 Task: Create a scrum project AgileHorizon. Add to scrum project AgileHorizon a team member softage.4@softage.net and assign as Project Lead. Add to scrum project AgileHorizon a team member softage.1@softage.net
Action: Mouse moved to (225, 65)
Screenshot: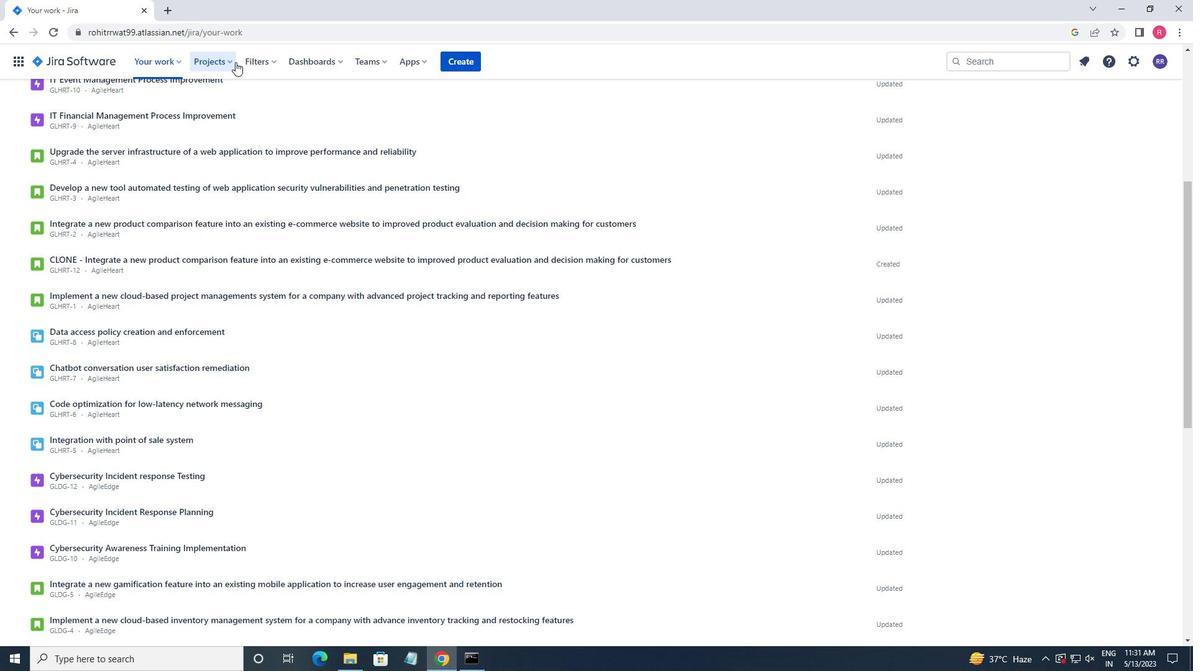
Action: Mouse pressed left at (225, 65)
Screenshot: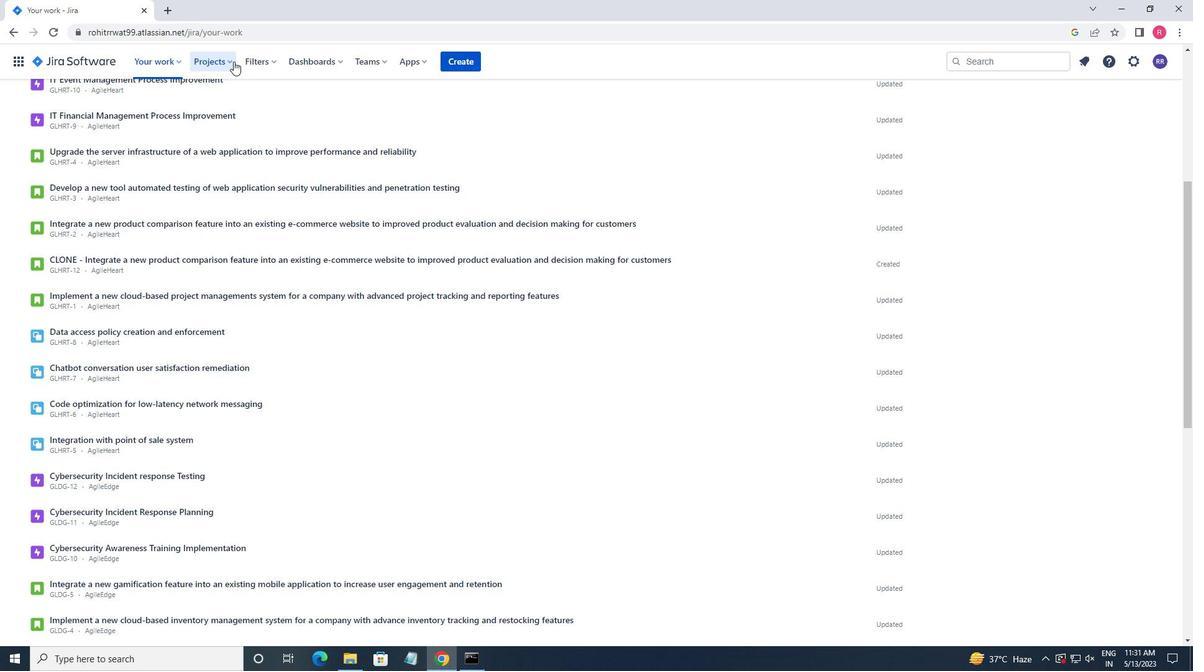 
Action: Mouse moved to (246, 308)
Screenshot: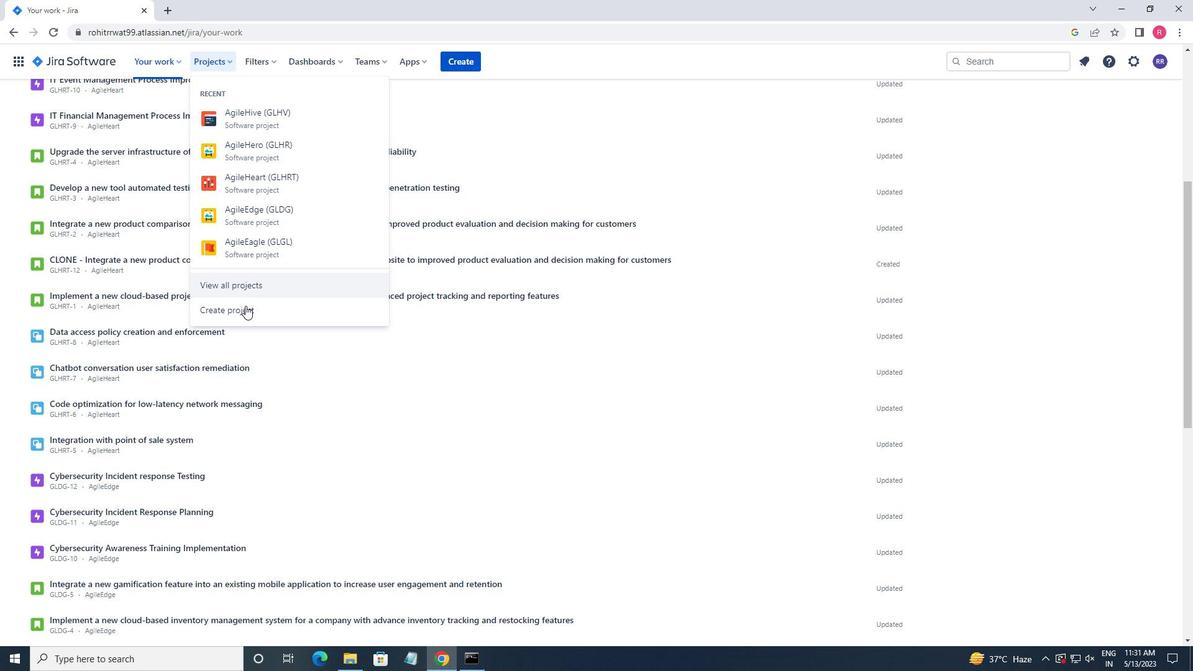 
Action: Mouse pressed left at (246, 308)
Screenshot: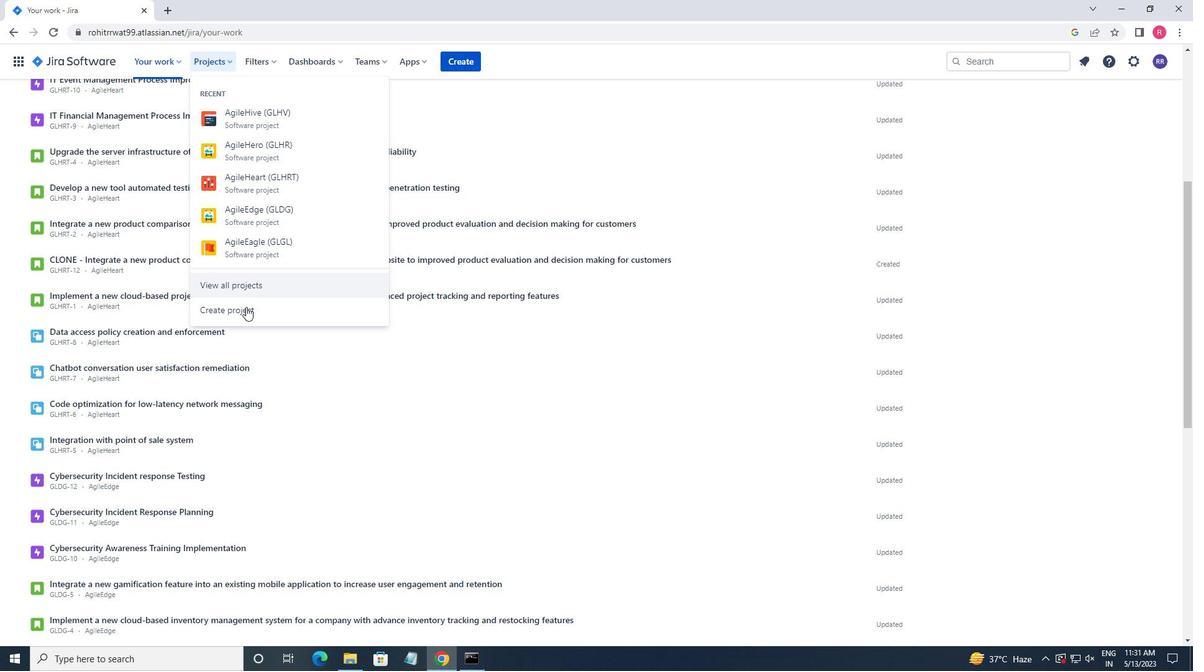 
Action: Mouse moved to (518, 300)
Screenshot: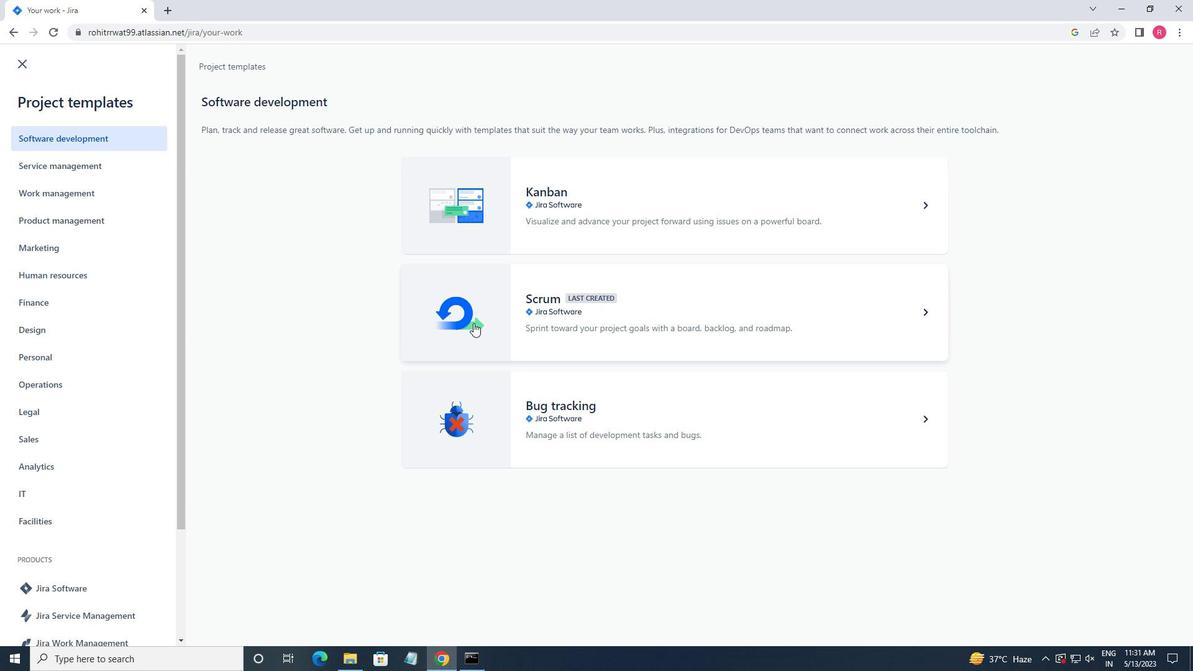 
Action: Mouse pressed left at (518, 300)
Screenshot: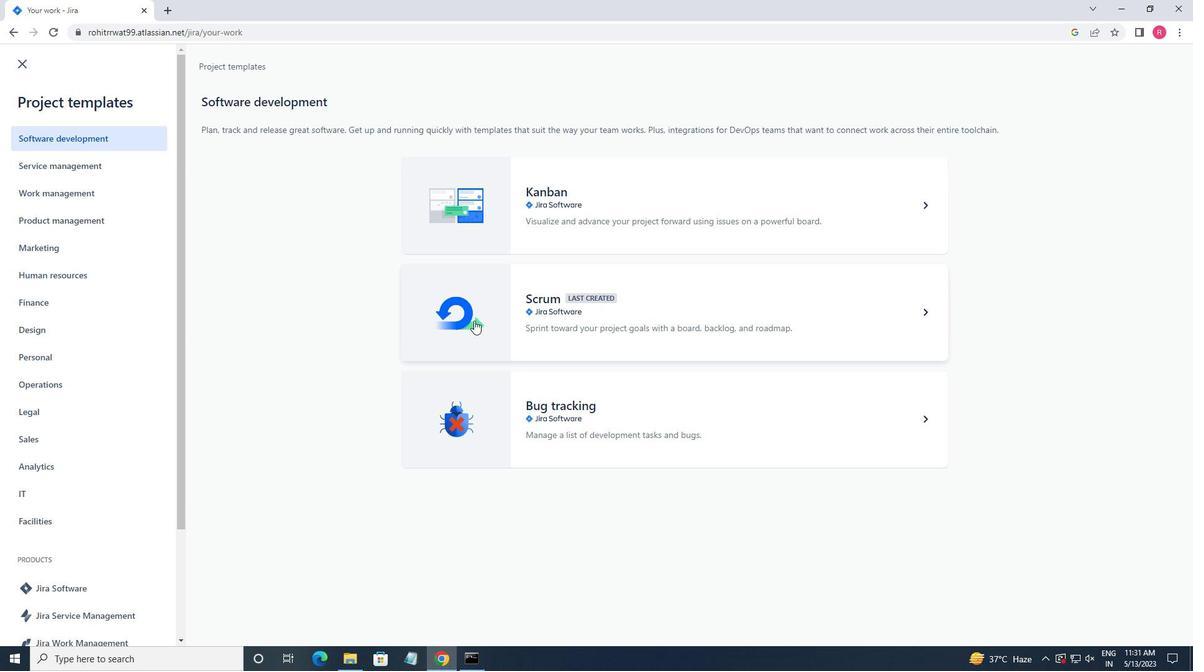 
Action: Mouse moved to (912, 616)
Screenshot: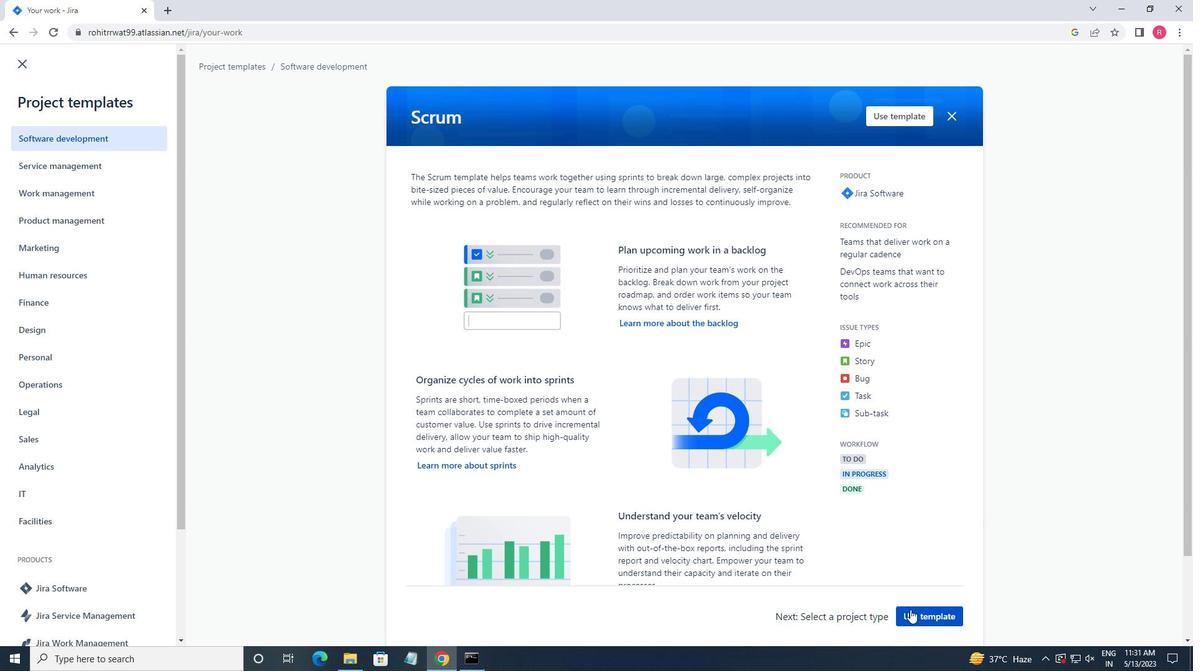 
Action: Mouse pressed left at (912, 616)
Screenshot: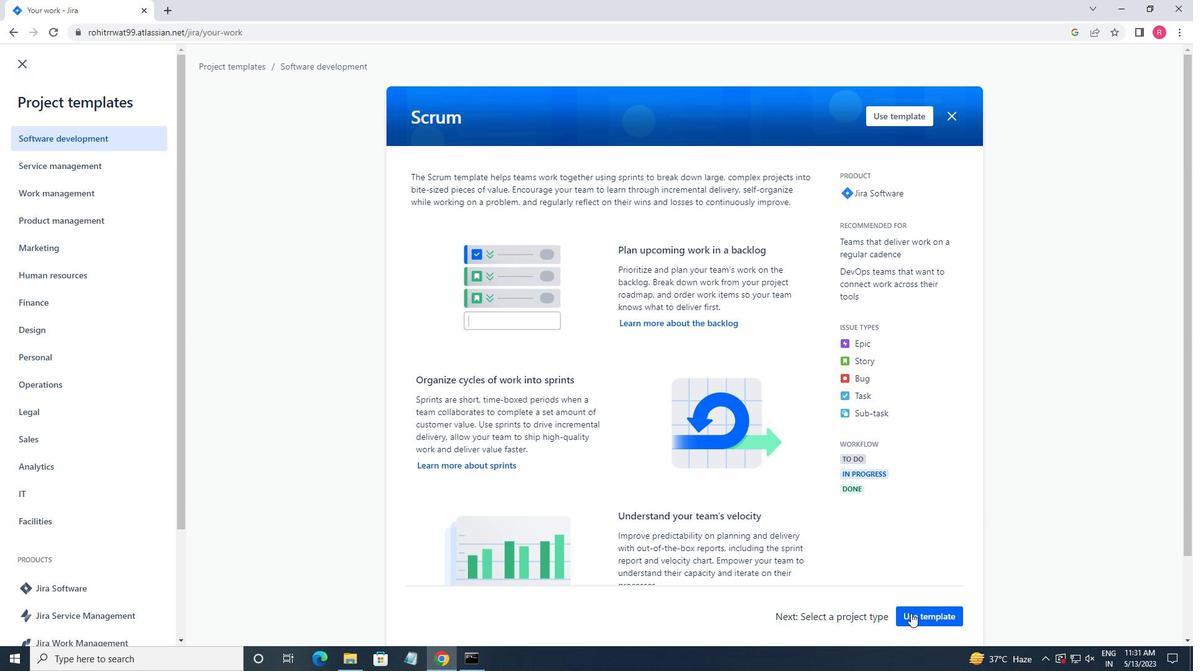 
Action: Mouse moved to (439, 612)
Screenshot: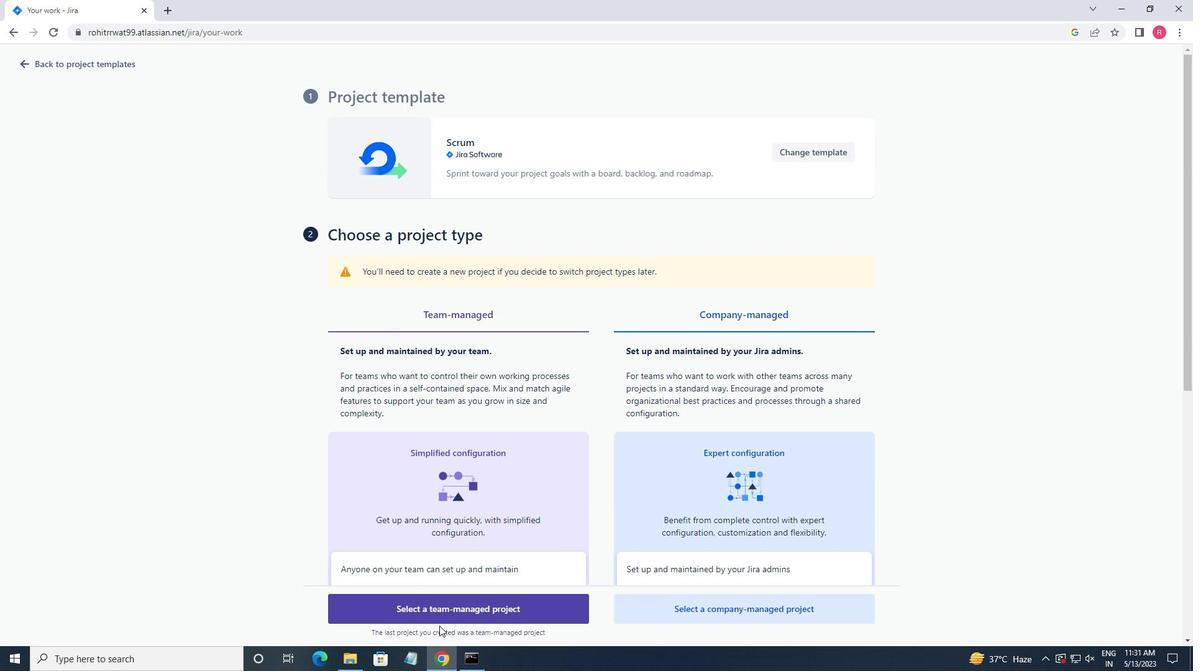 
Action: Mouse pressed left at (439, 612)
Screenshot: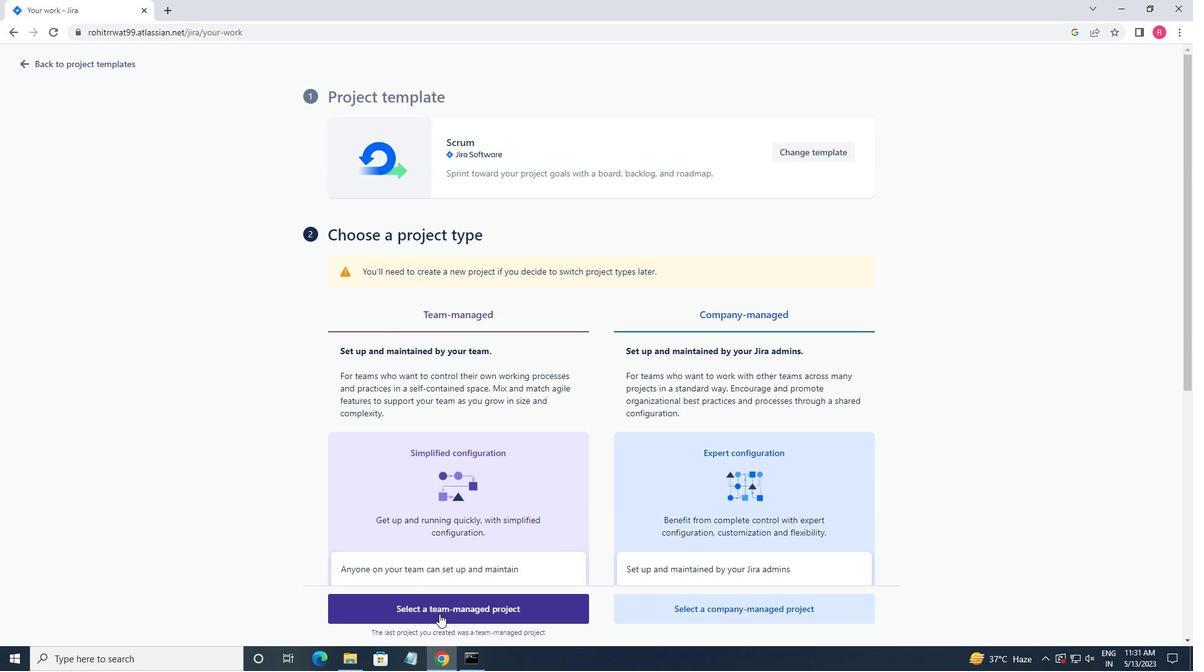 
Action: Mouse moved to (409, 292)
Screenshot: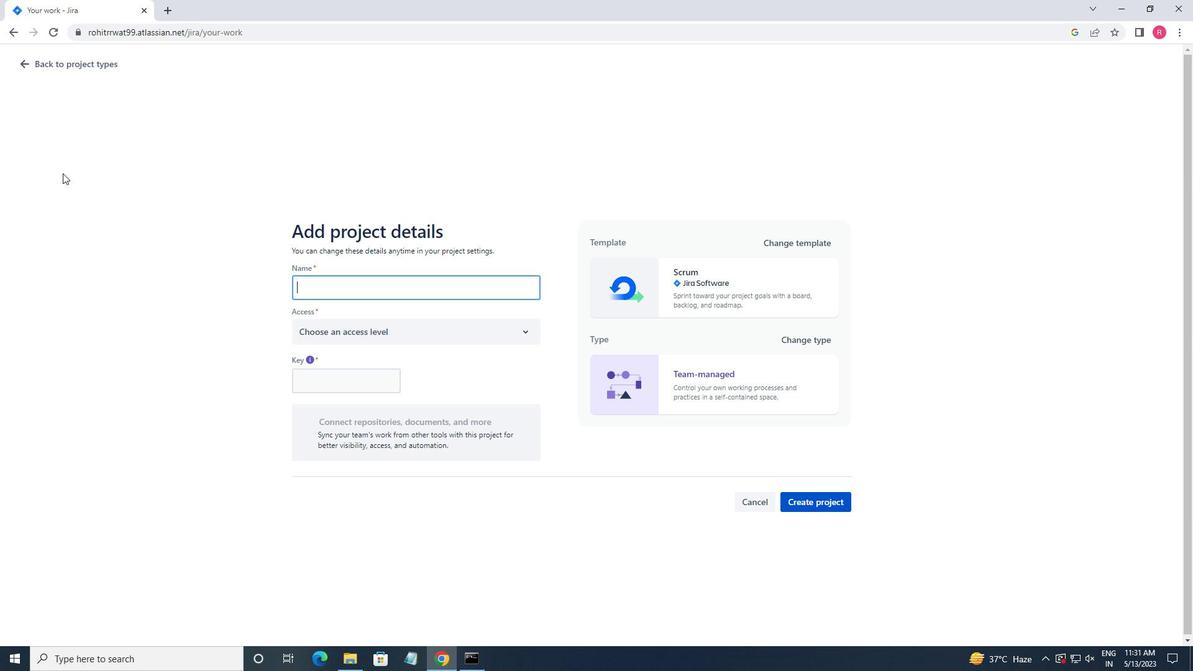 
Action: Key pressed <Key.shift>AGILE<Key.shift_r>HORIZON
Screenshot: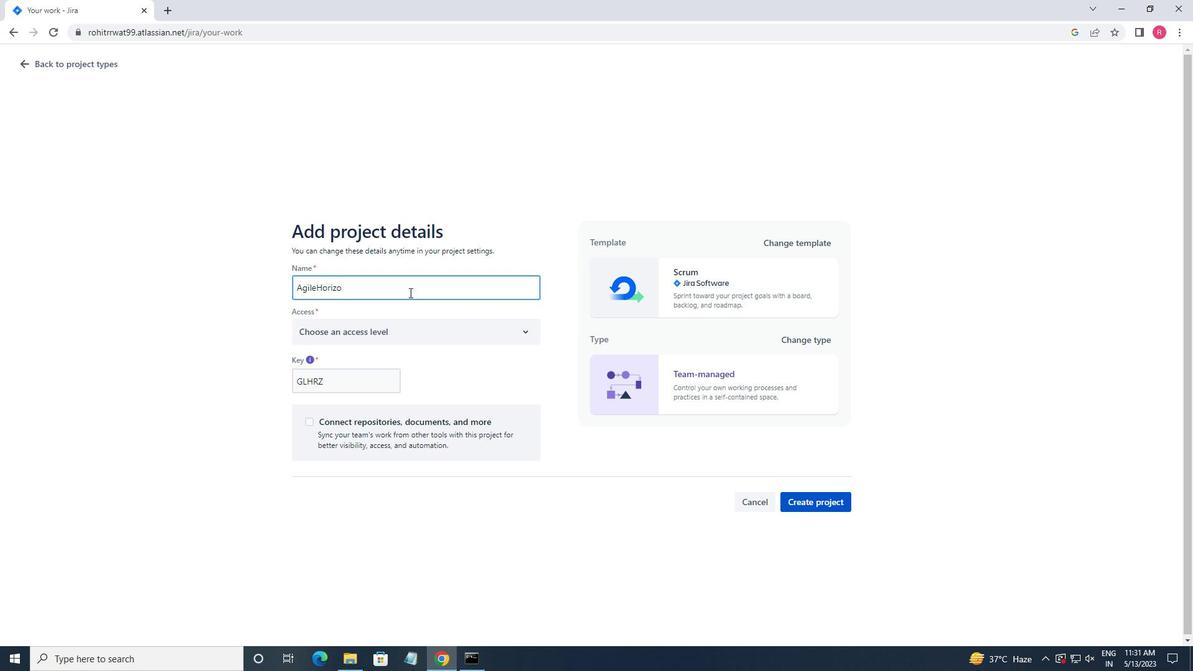 
Action: Mouse moved to (807, 512)
Screenshot: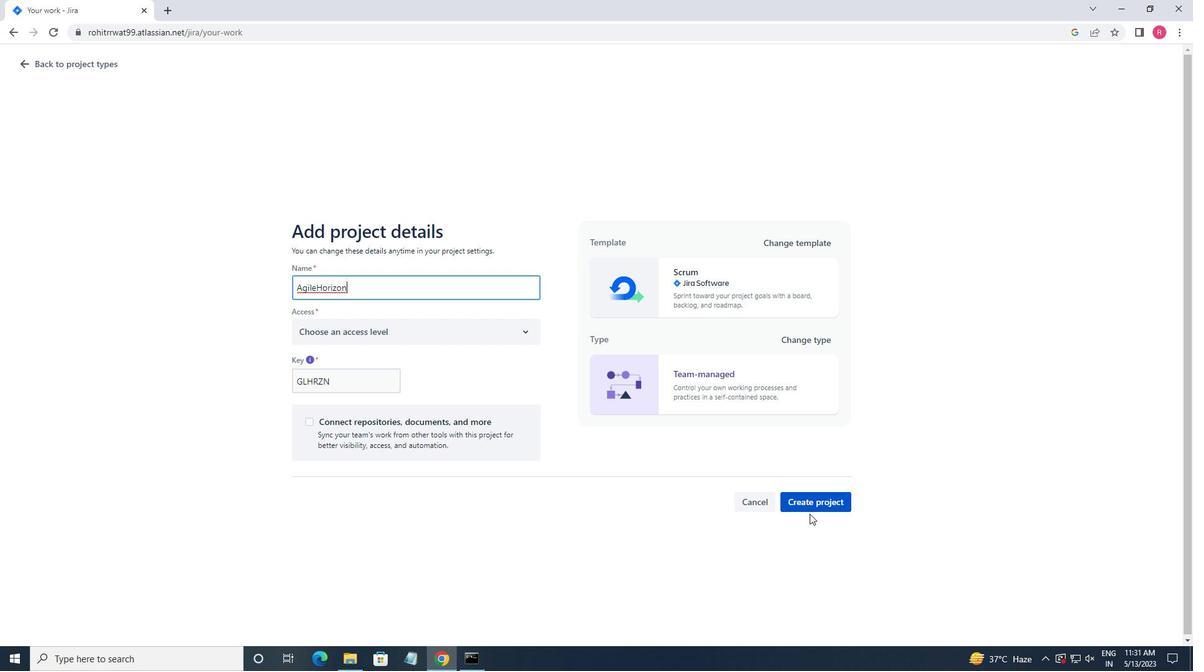 
Action: Mouse pressed left at (807, 512)
Screenshot: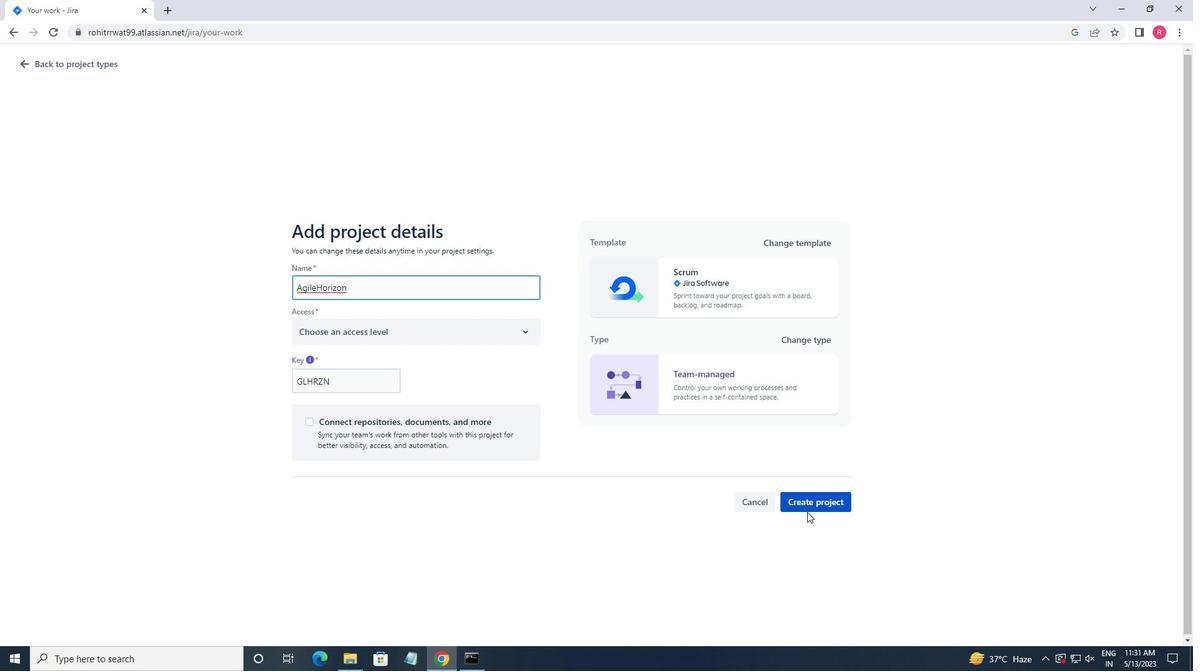 
Action: Mouse moved to (806, 500)
Screenshot: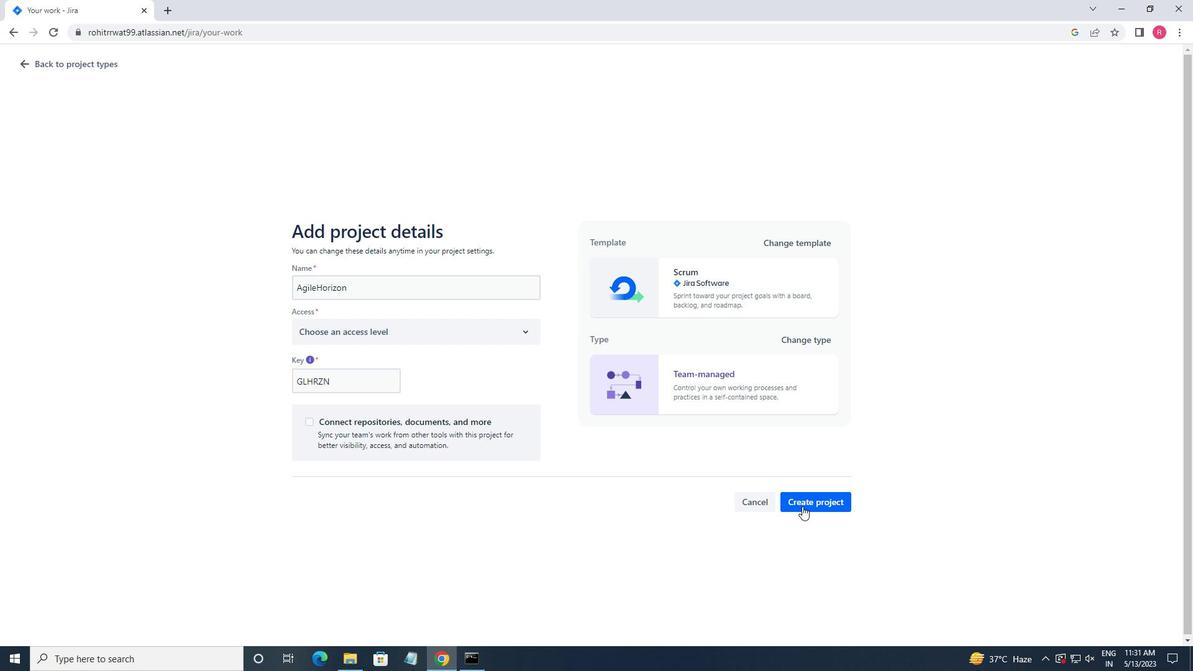 
Action: Mouse pressed left at (806, 500)
Screenshot: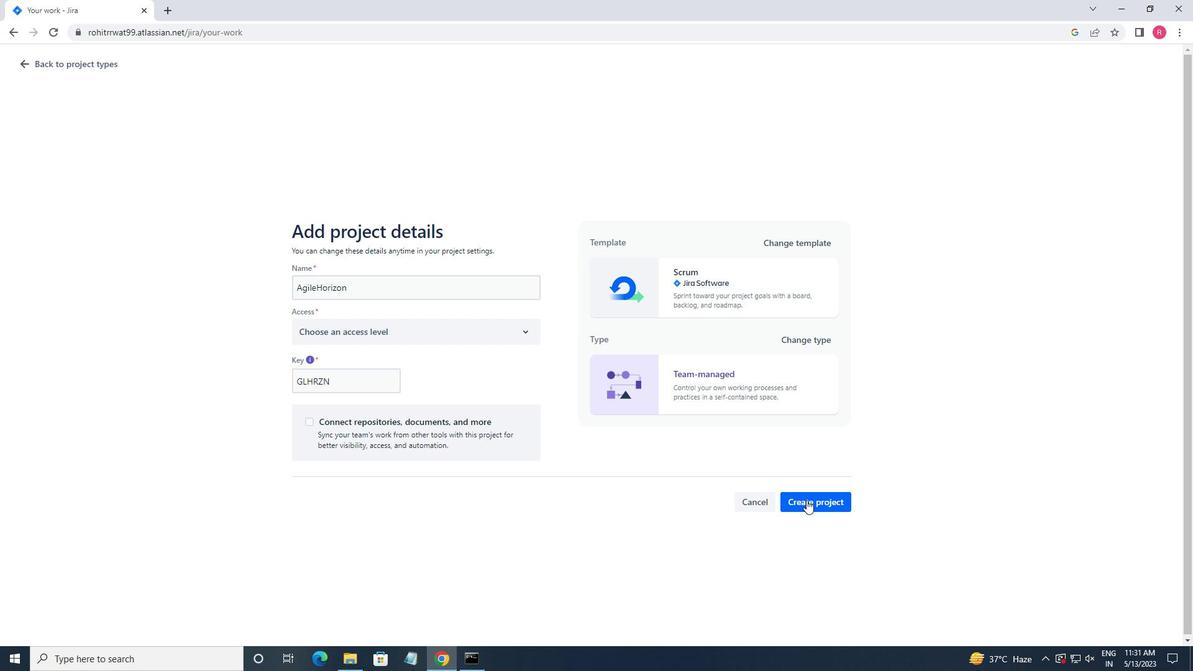 
Action: Mouse moved to (450, 335)
Screenshot: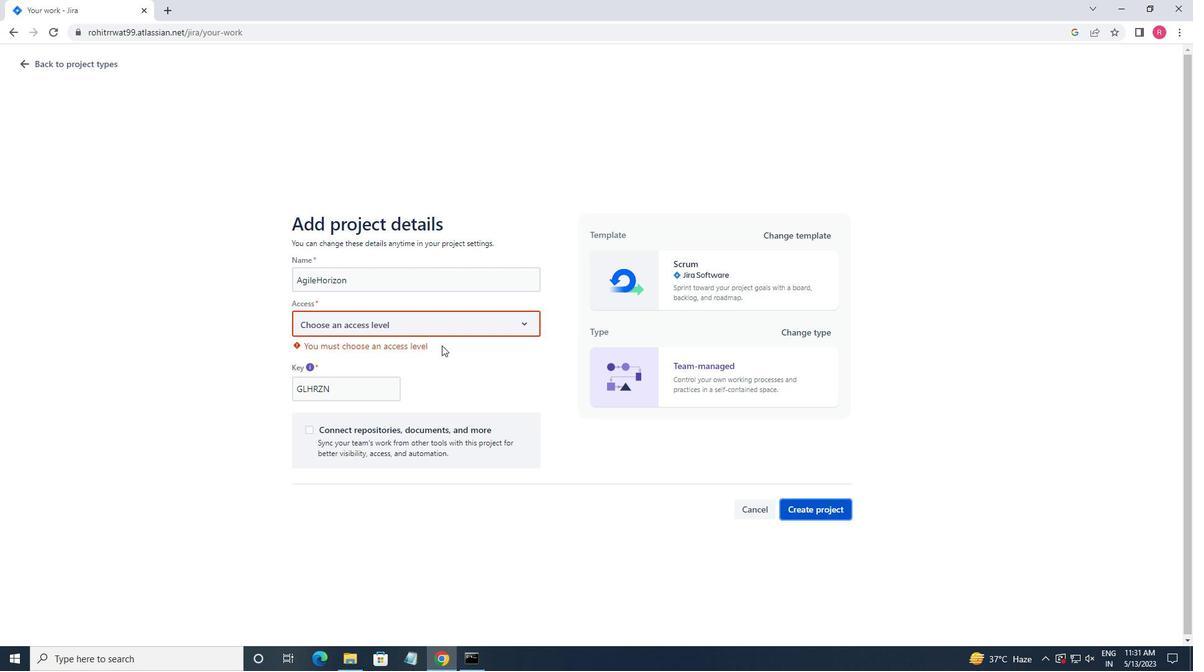 
Action: Mouse pressed left at (450, 335)
Screenshot: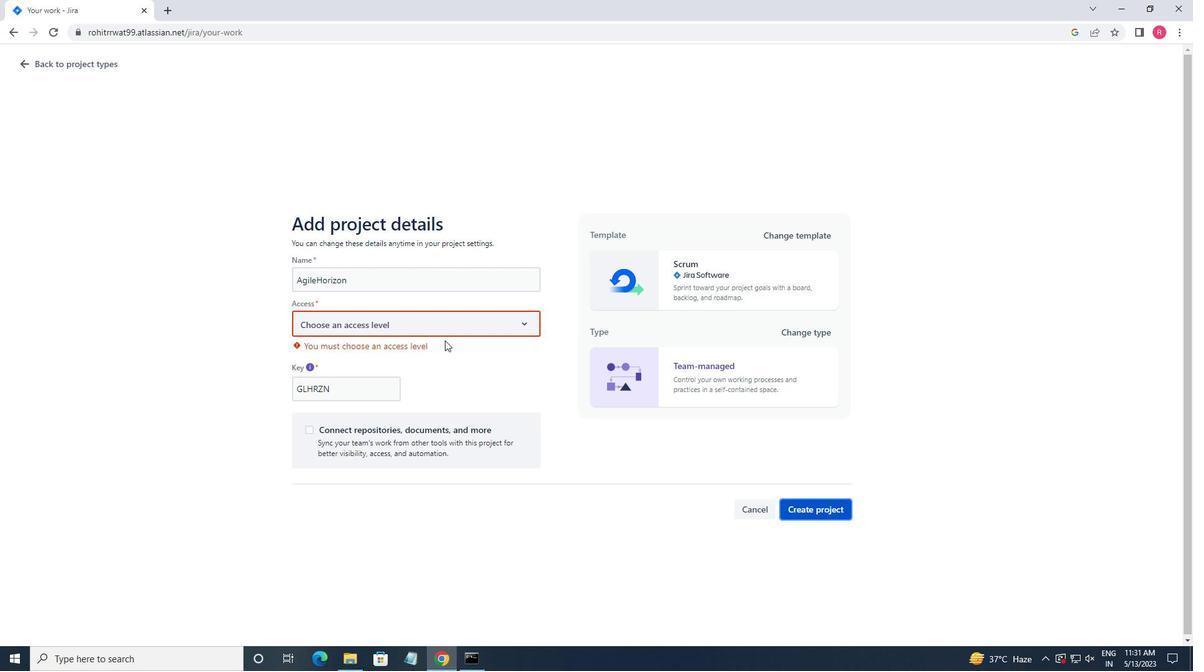 
Action: Mouse moved to (403, 364)
Screenshot: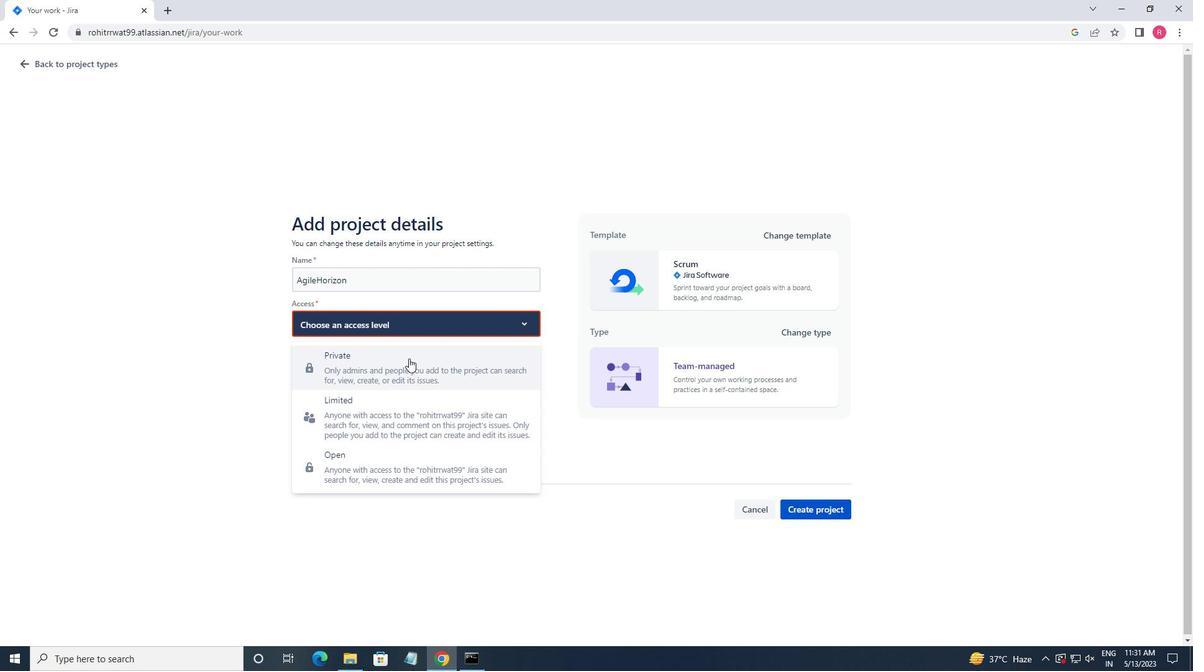 
Action: Mouse pressed left at (403, 364)
Screenshot: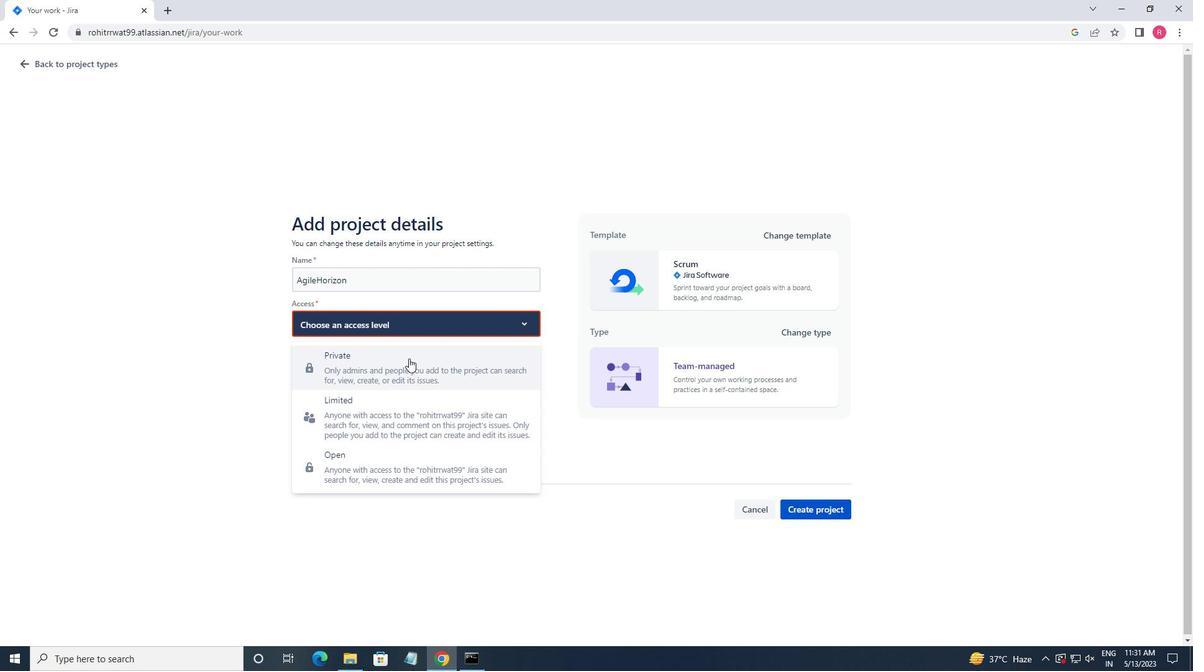 
Action: Mouse moved to (823, 499)
Screenshot: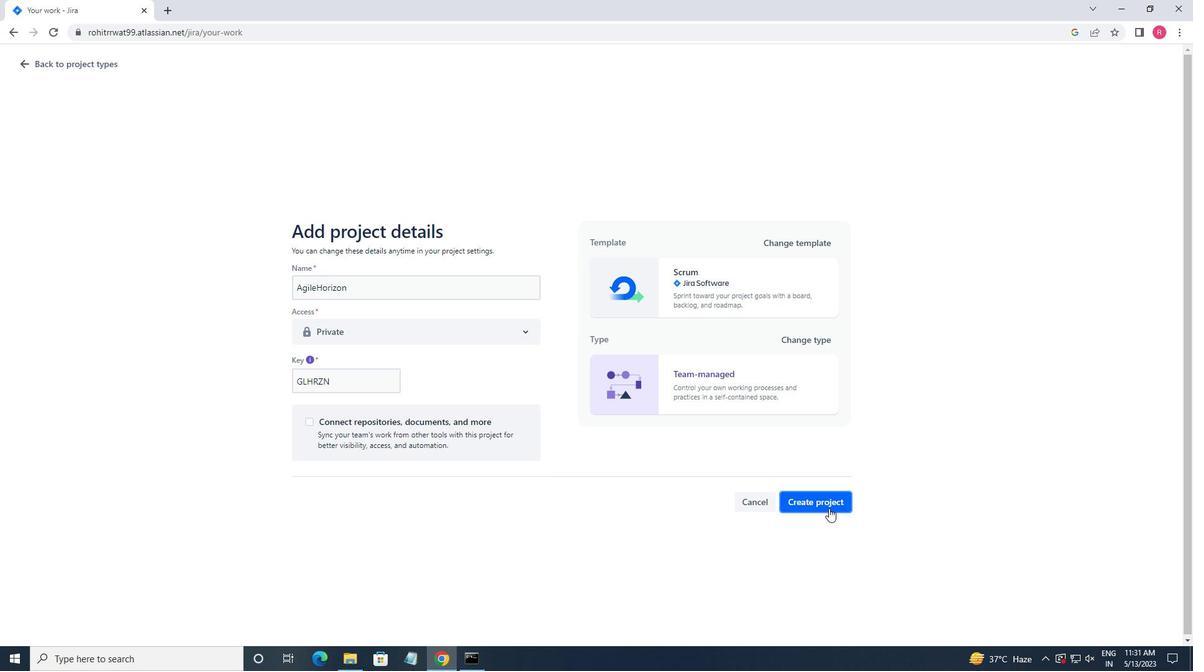 
Action: Mouse pressed left at (823, 499)
Screenshot: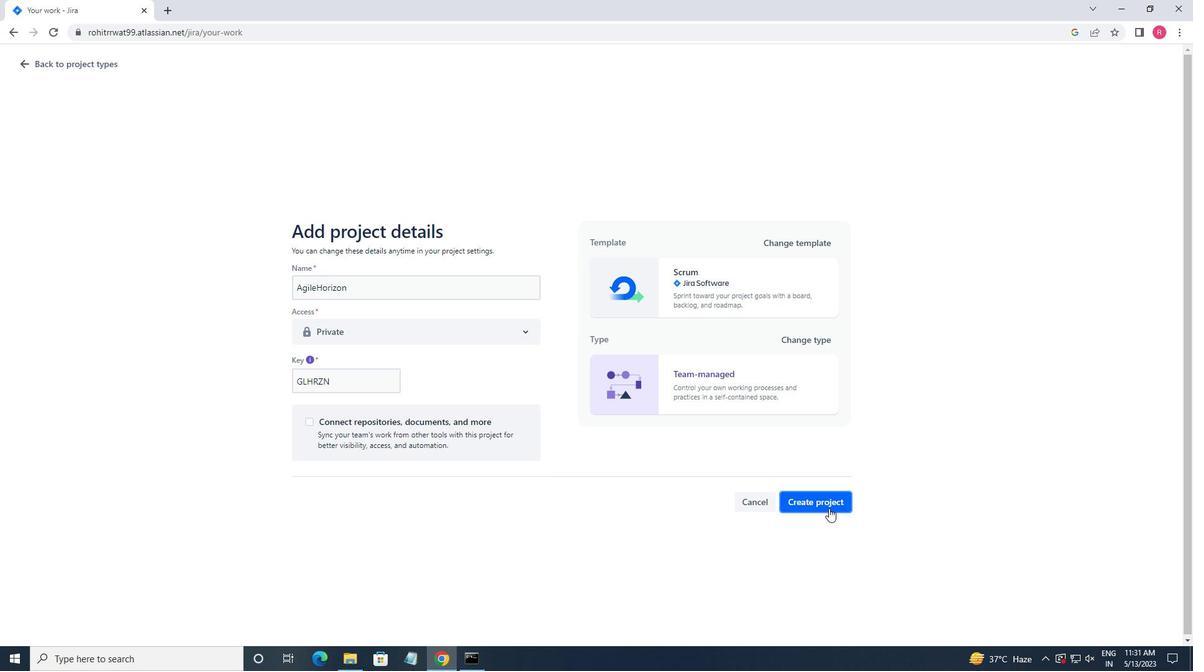 
Action: Mouse moved to (302, 174)
Screenshot: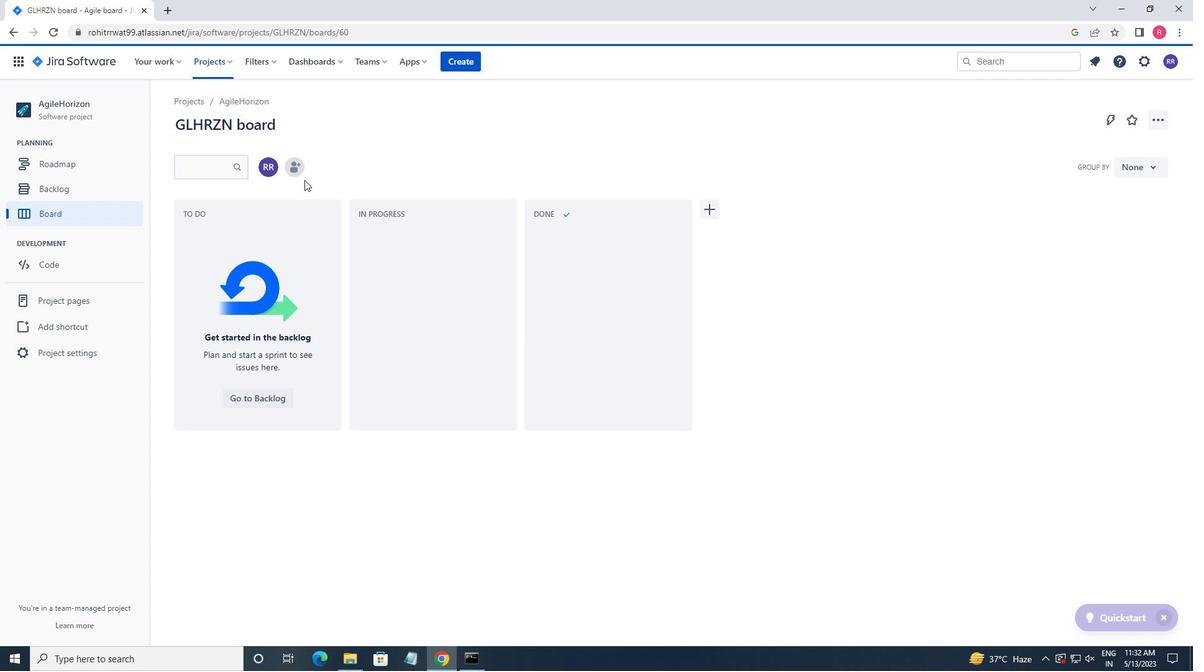 
Action: Mouse pressed left at (302, 174)
Screenshot: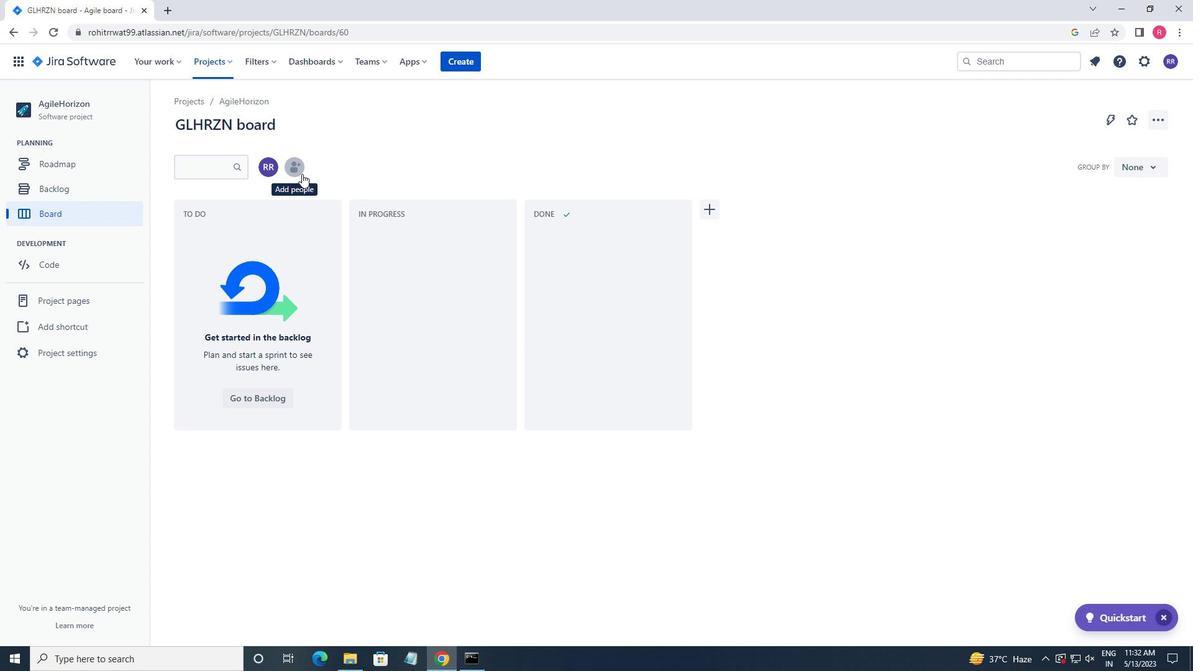 
Action: Key pressed SOG<Key.backspace>FTAGE.4<Key.shift>@SOFTAGE.NET
Screenshot: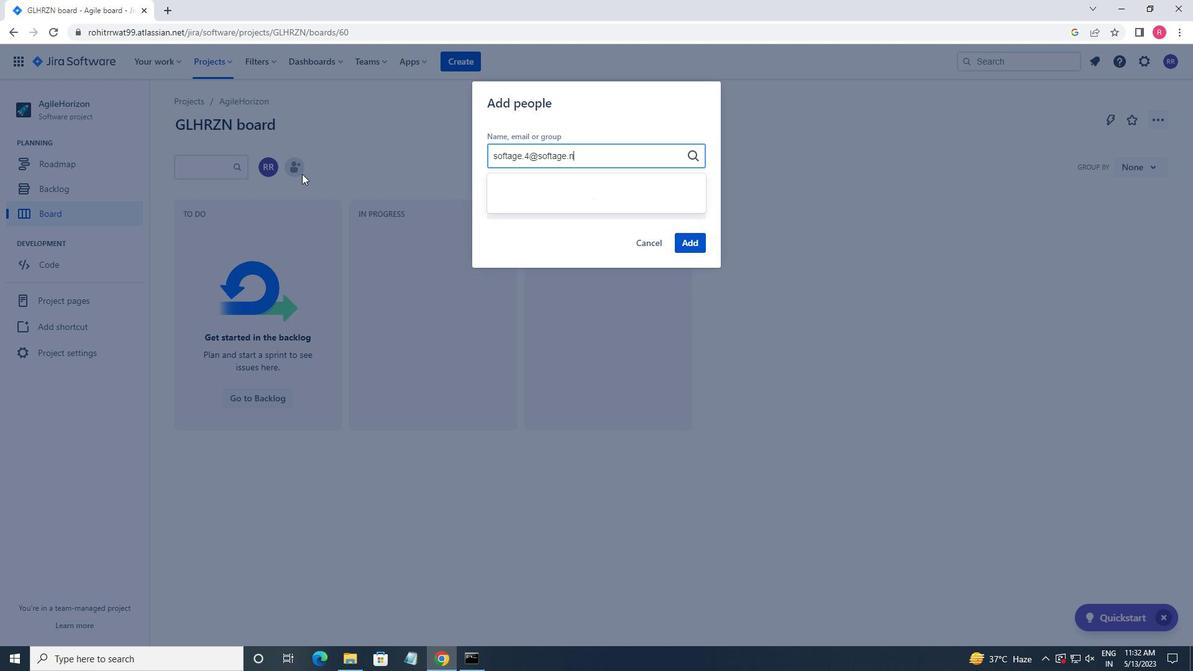 
Action: Mouse moved to (578, 223)
Screenshot: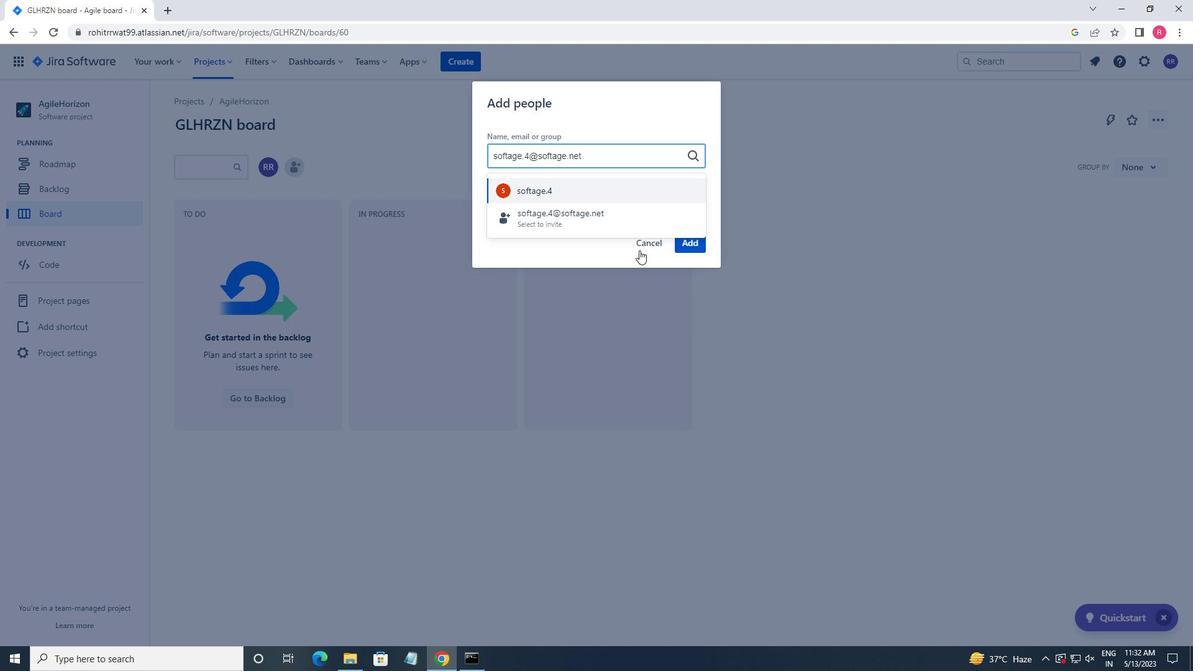 
Action: Mouse pressed left at (578, 223)
Screenshot: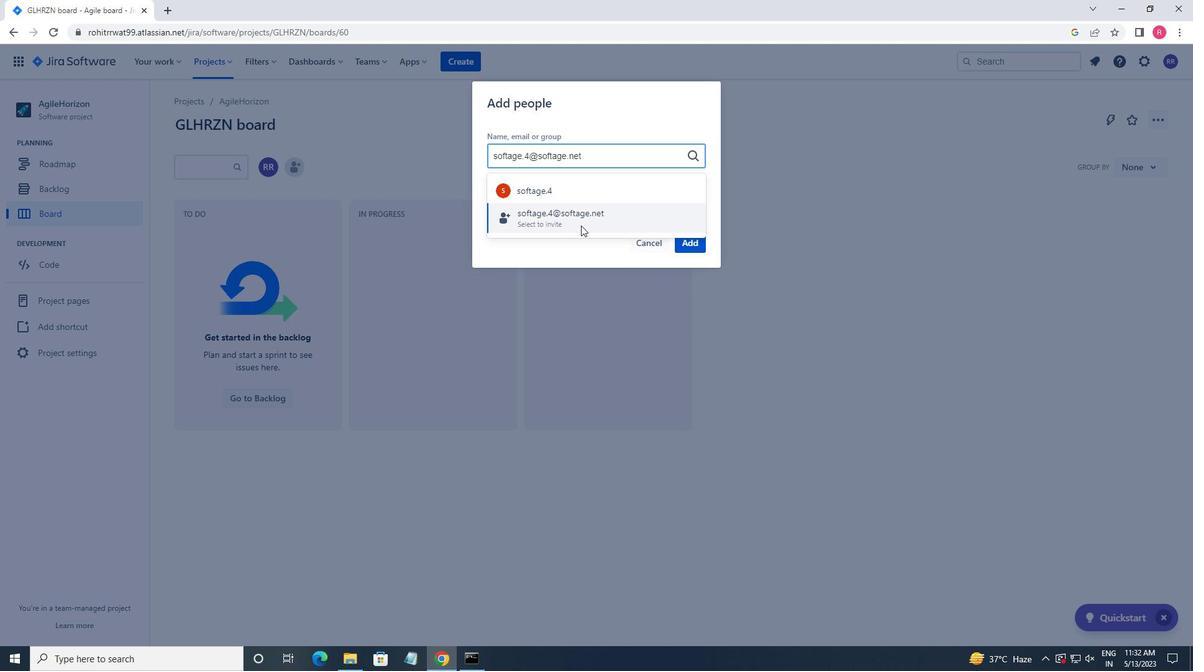 
Action: Mouse moved to (694, 249)
Screenshot: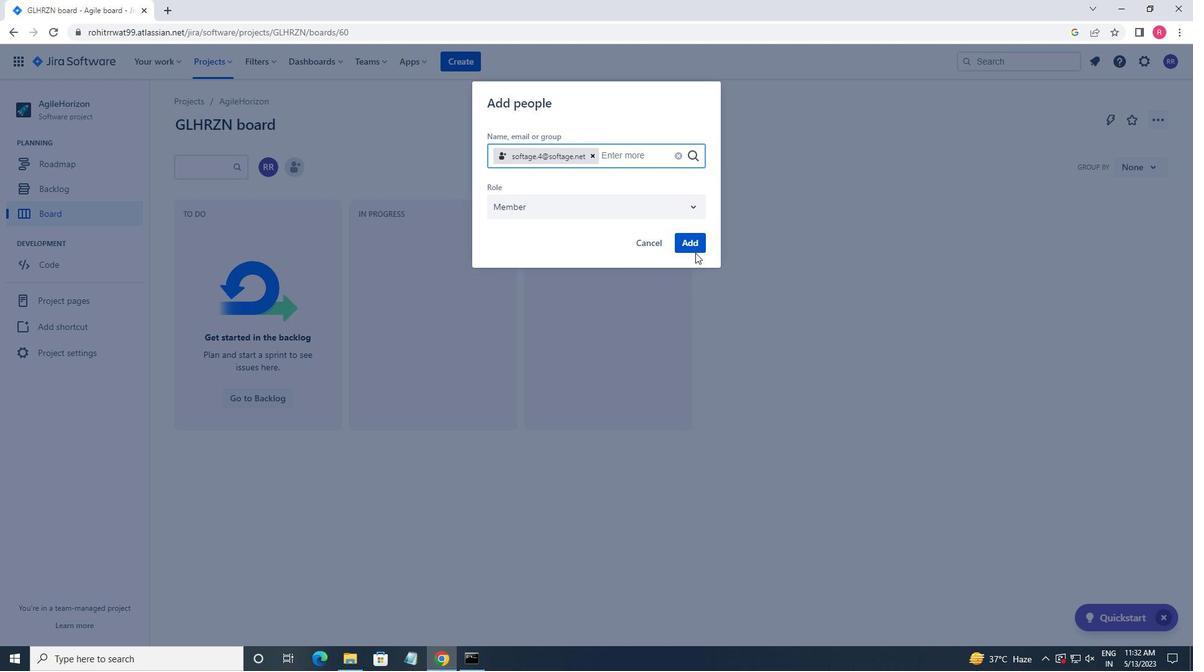 
Action: Mouse pressed left at (694, 249)
Screenshot: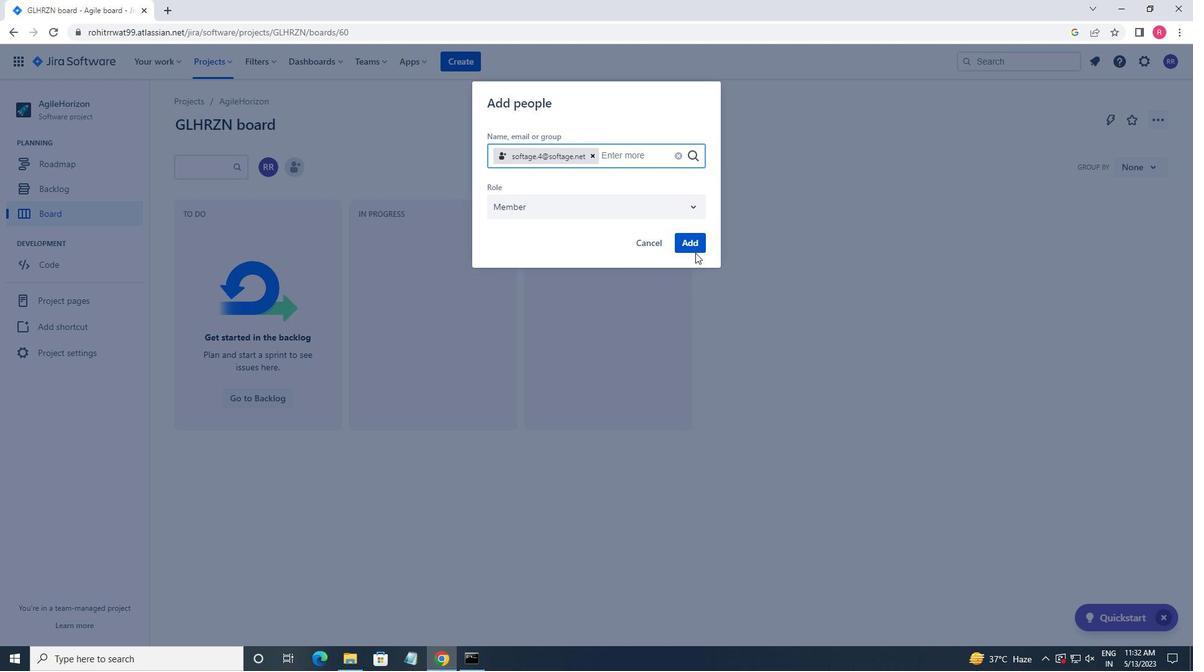
Action: Mouse moved to (65, 359)
Screenshot: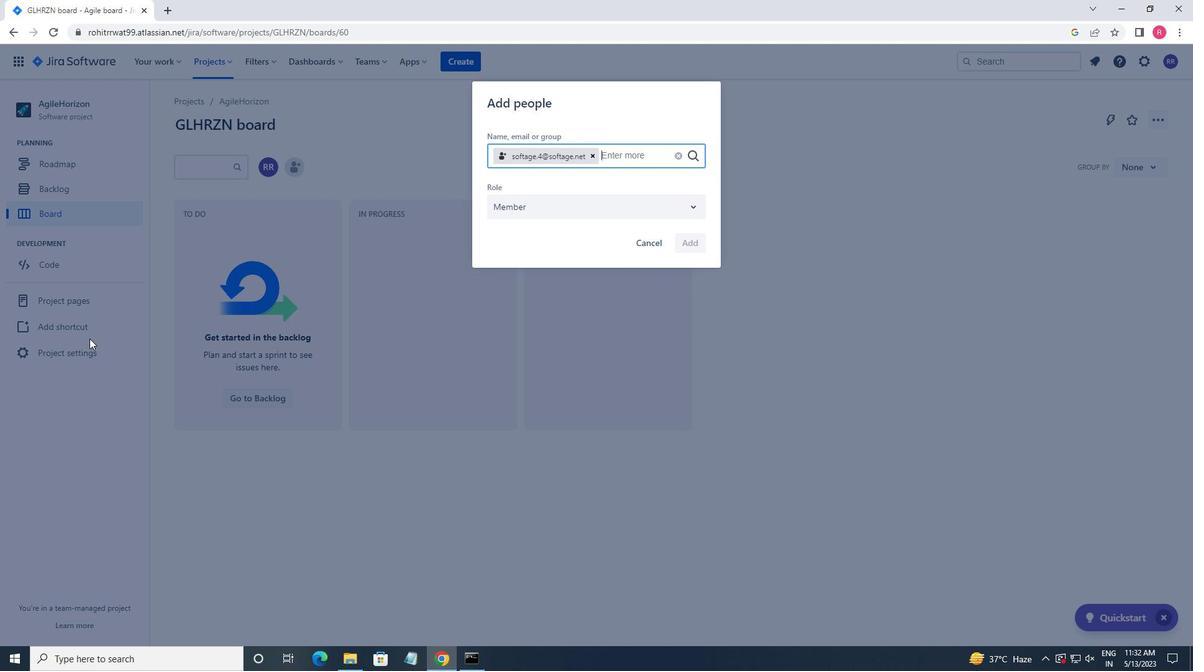 
Action: Mouse pressed left at (65, 359)
Screenshot: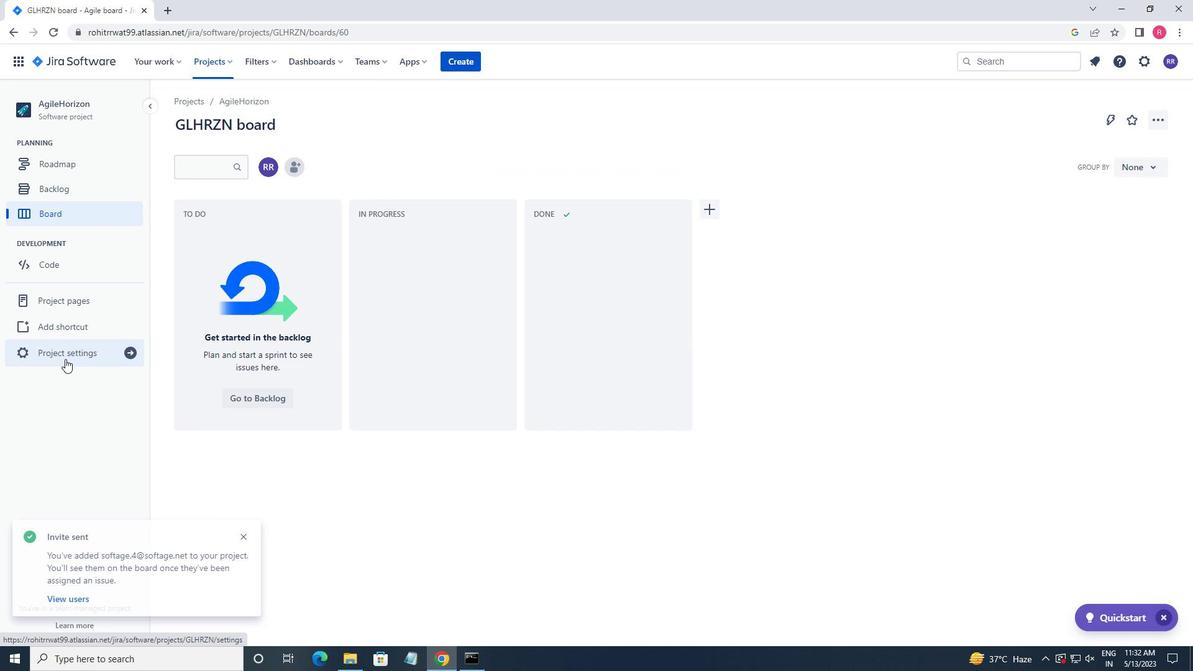 
Action: Mouse moved to (675, 451)
Screenshot: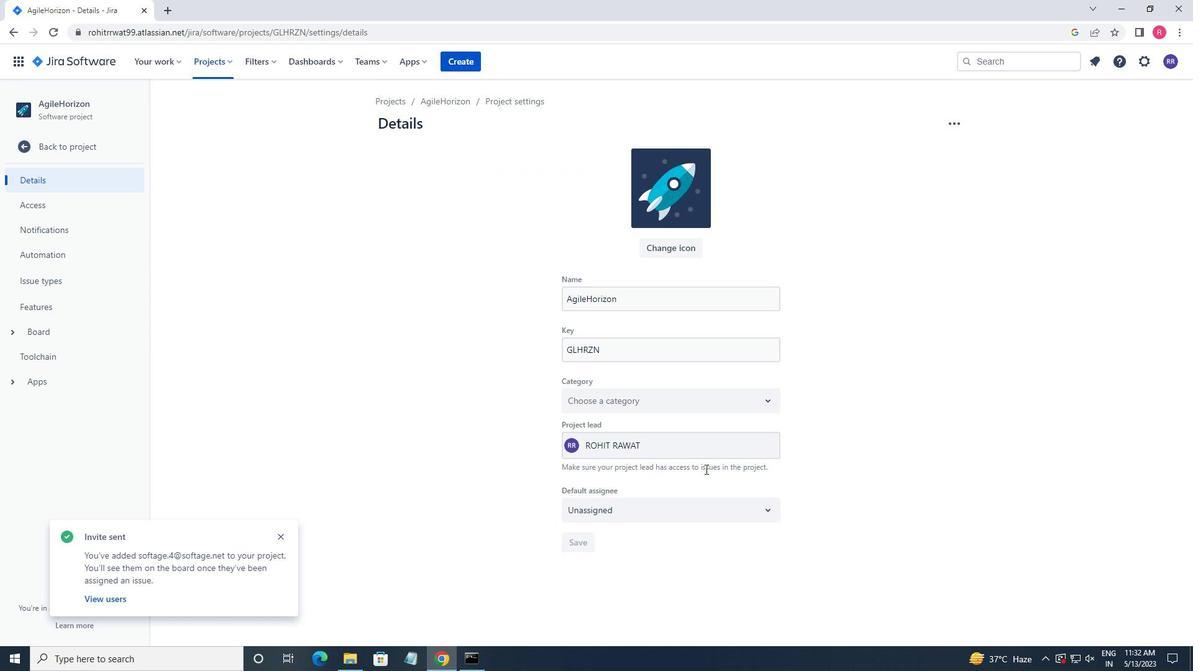 
Action: Mouse pressed left at (675, 451)
Screenshot: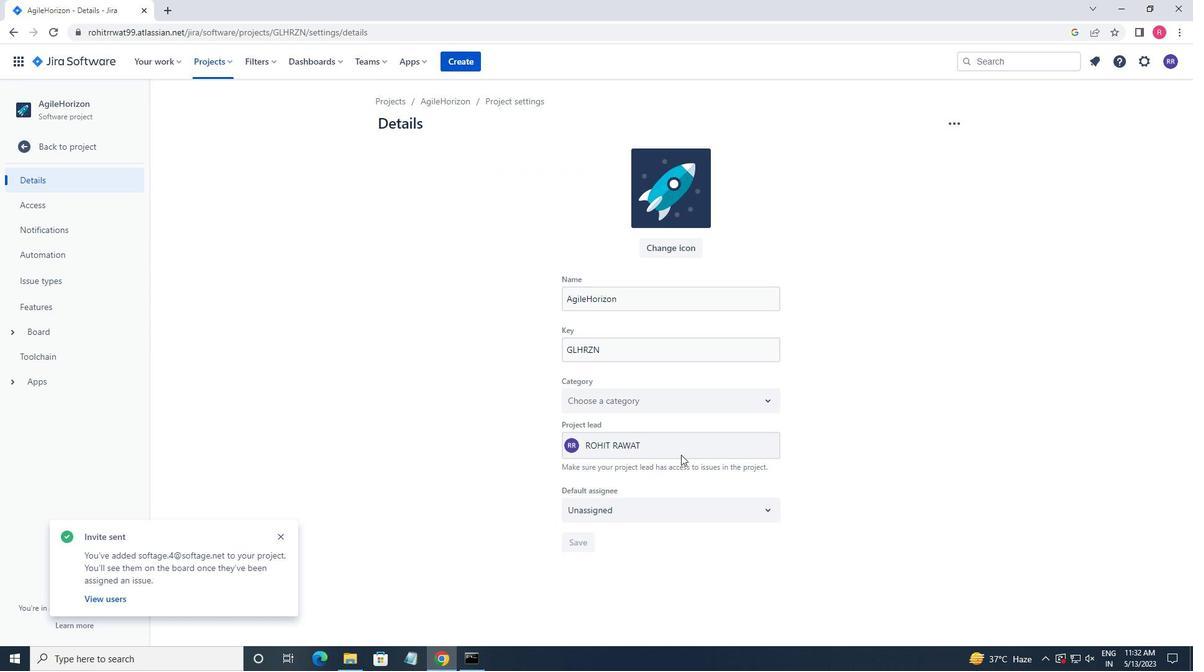 
Action: Key pressed SOFTAGE.4<Key.shift>@SOFTAGE.NET
Screenshot: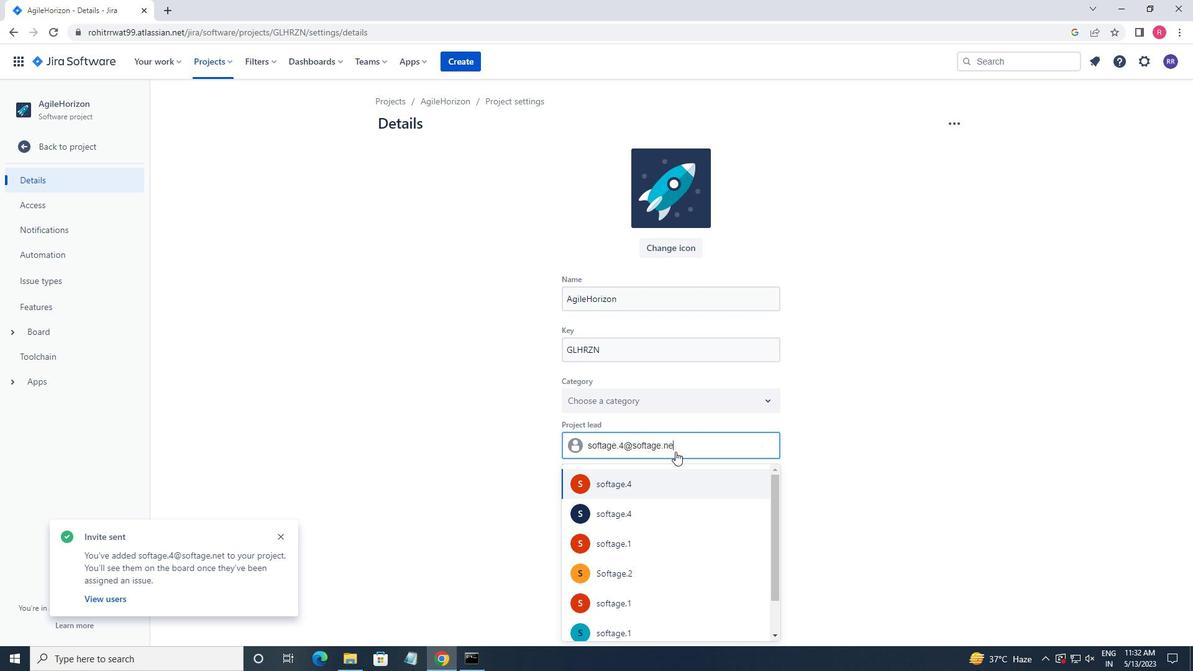 
Action: Mouse moved to (663, 479)
Screenshot: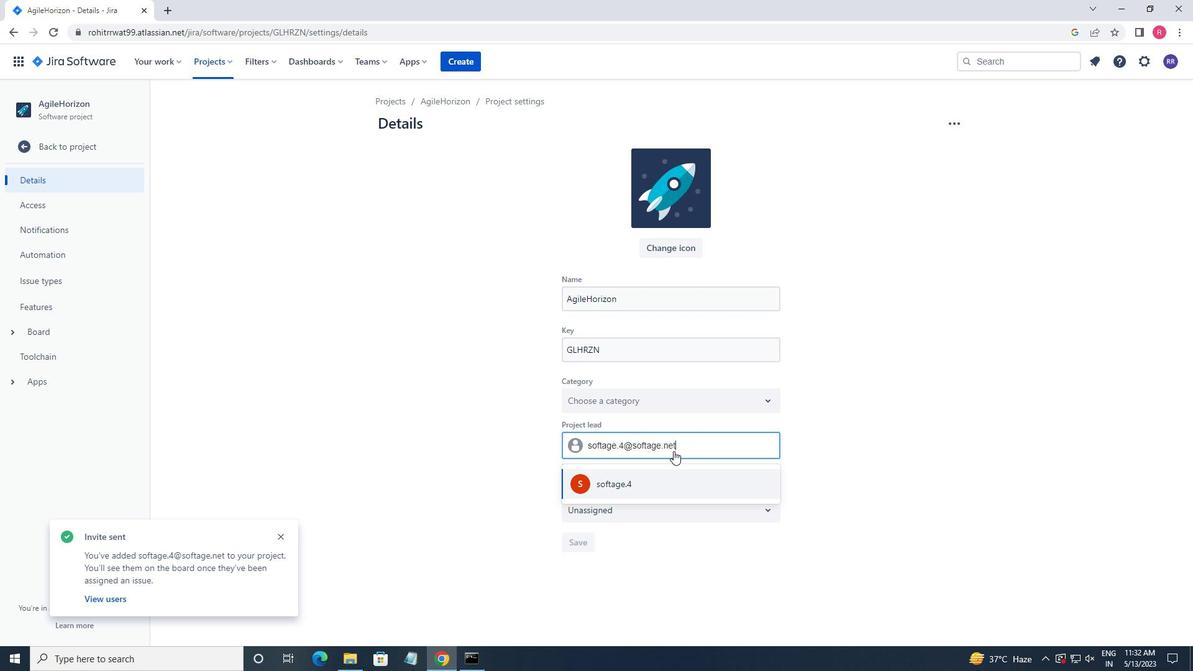 
Action: Mouse pressed left at (663, 479)
Screenshot: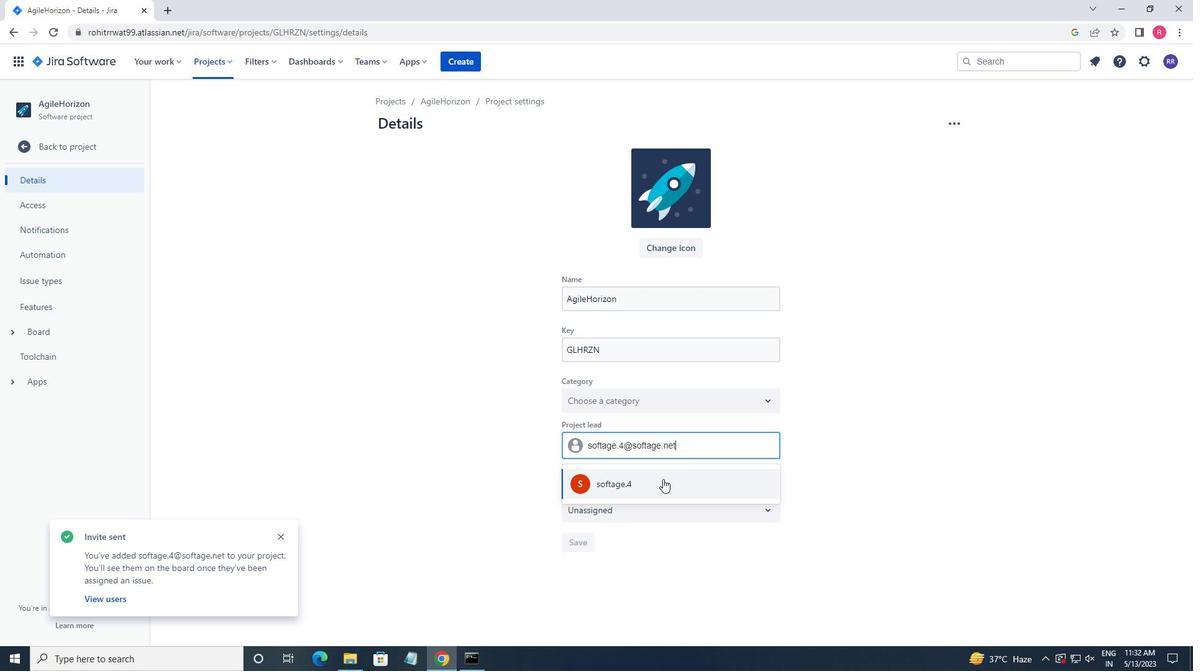 
Action: Mouse moved to (579, 540)
Screenshot: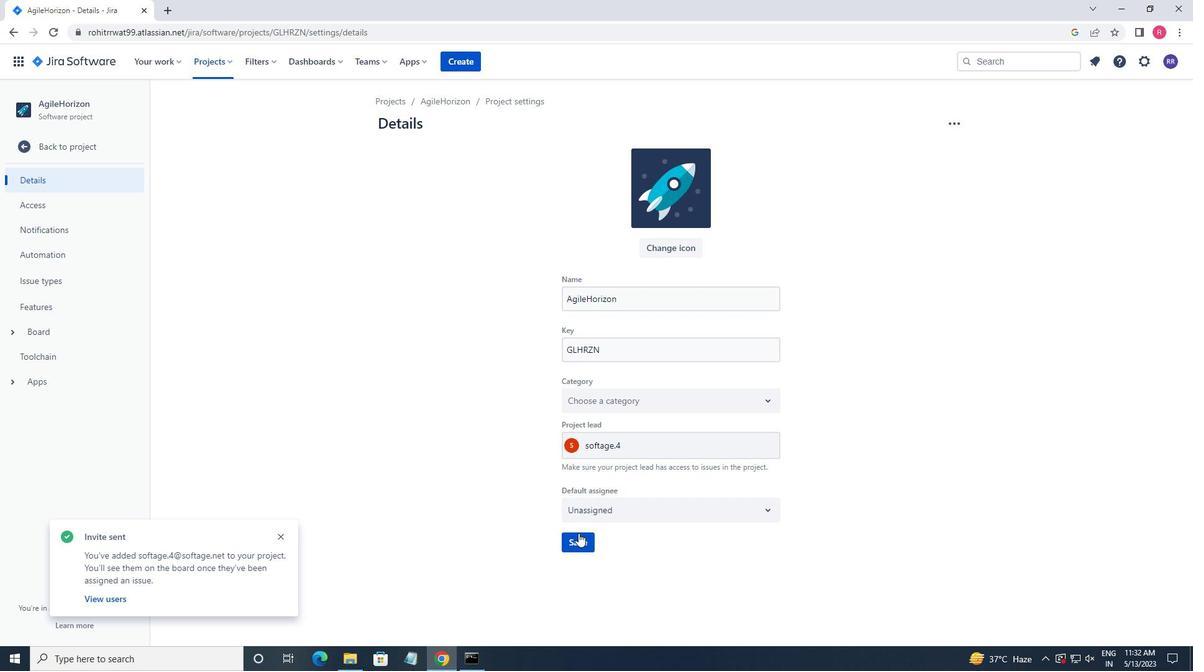 
Action: Mouse pressed left at (579, 540)
Screenshot: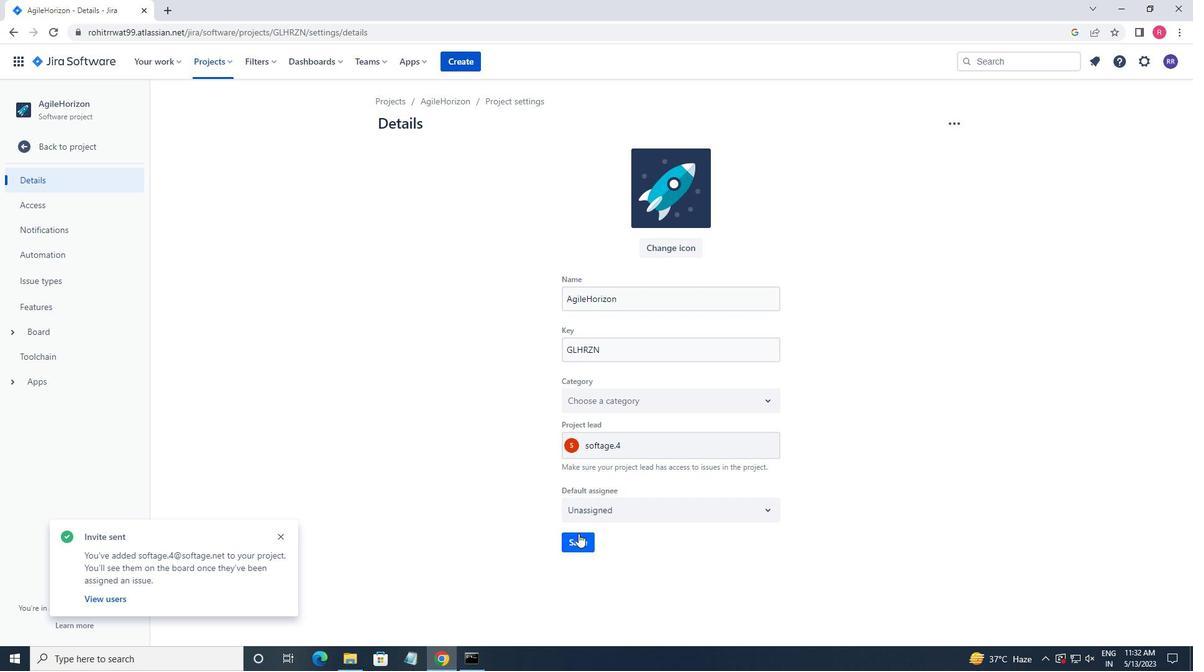 
Action: Mouse moved to (29, 138)
Screenshot: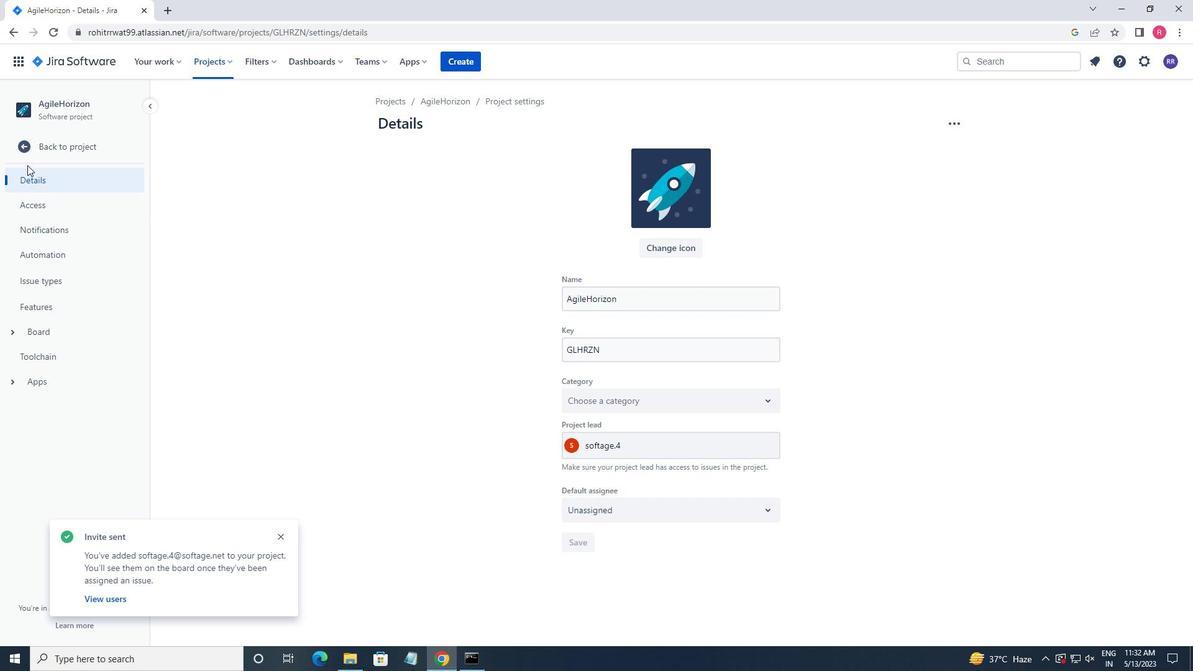 
Action: Mouse pressed left at (29, 138)
Screenshot: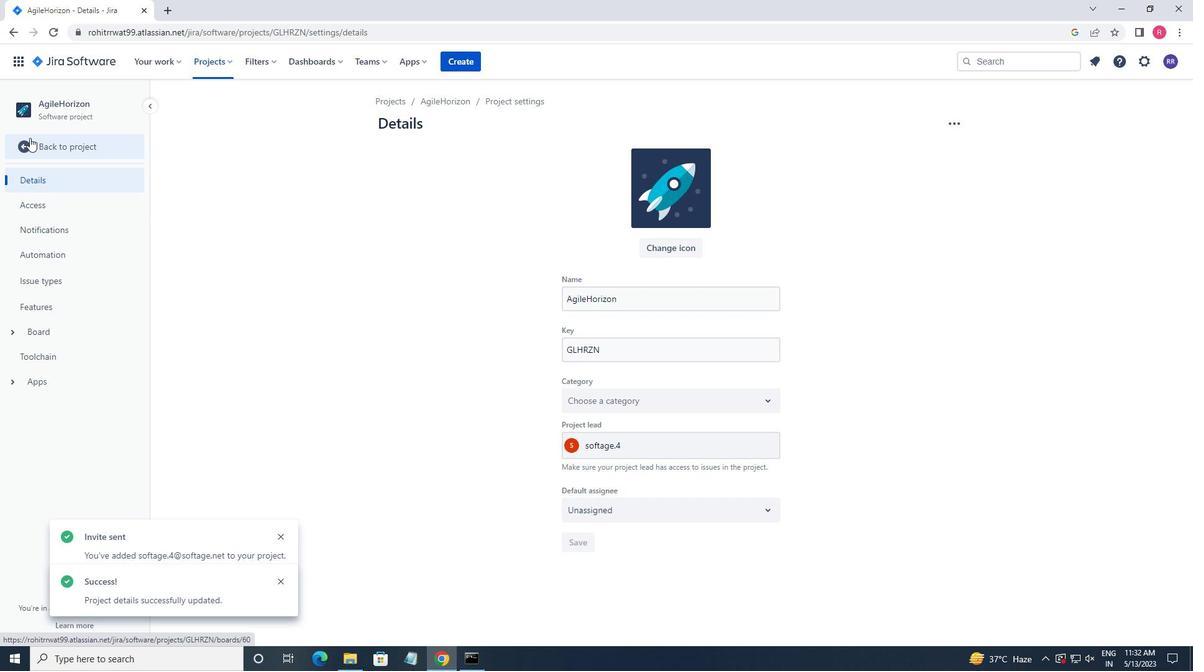 
Action: Mouse moved to (293, 172)
Screenshot: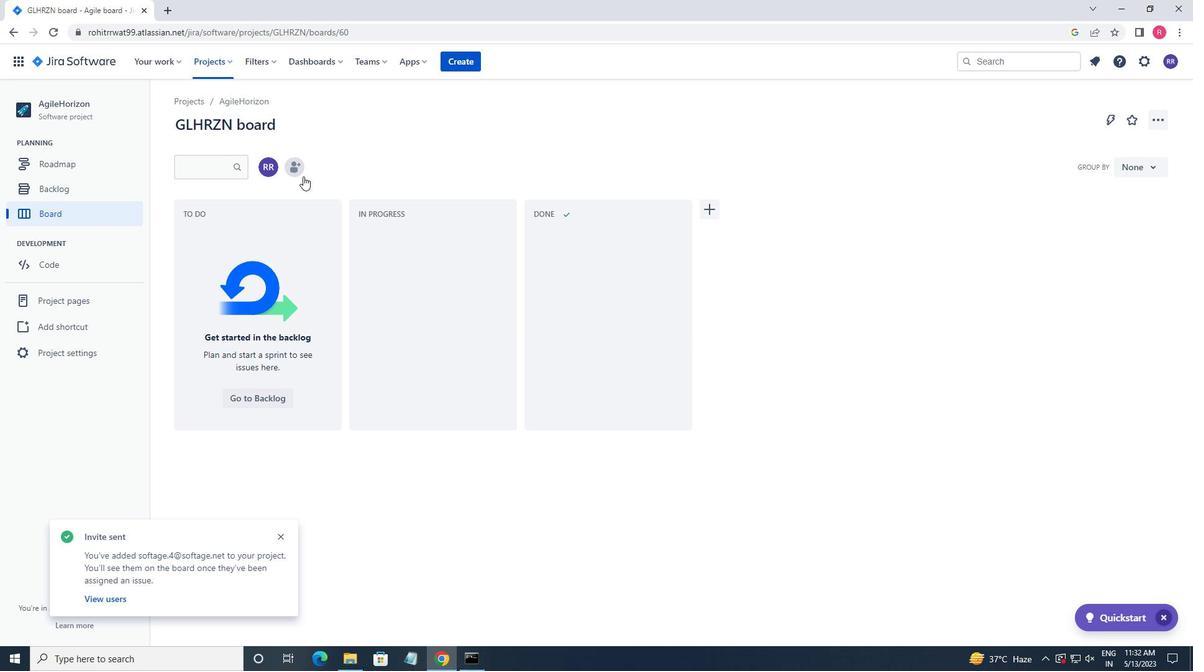 
Action: Mouse pressed left at (293, 172)
Screenshot: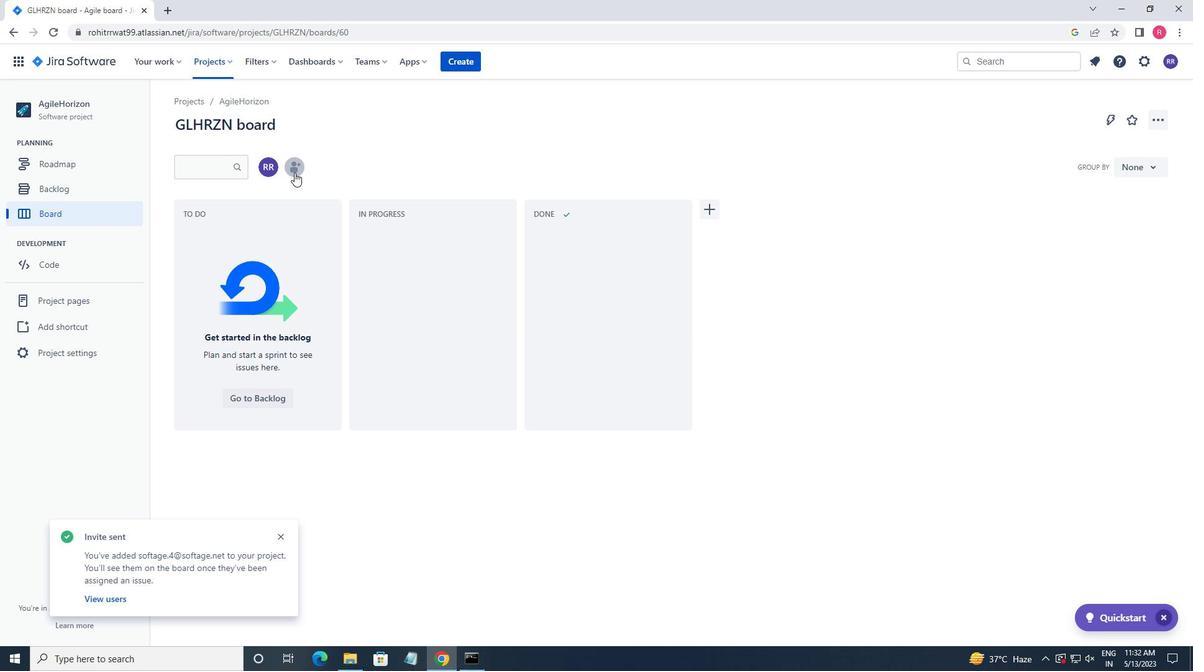 
Action: Mouse moved to (435, 198)
Screenshot: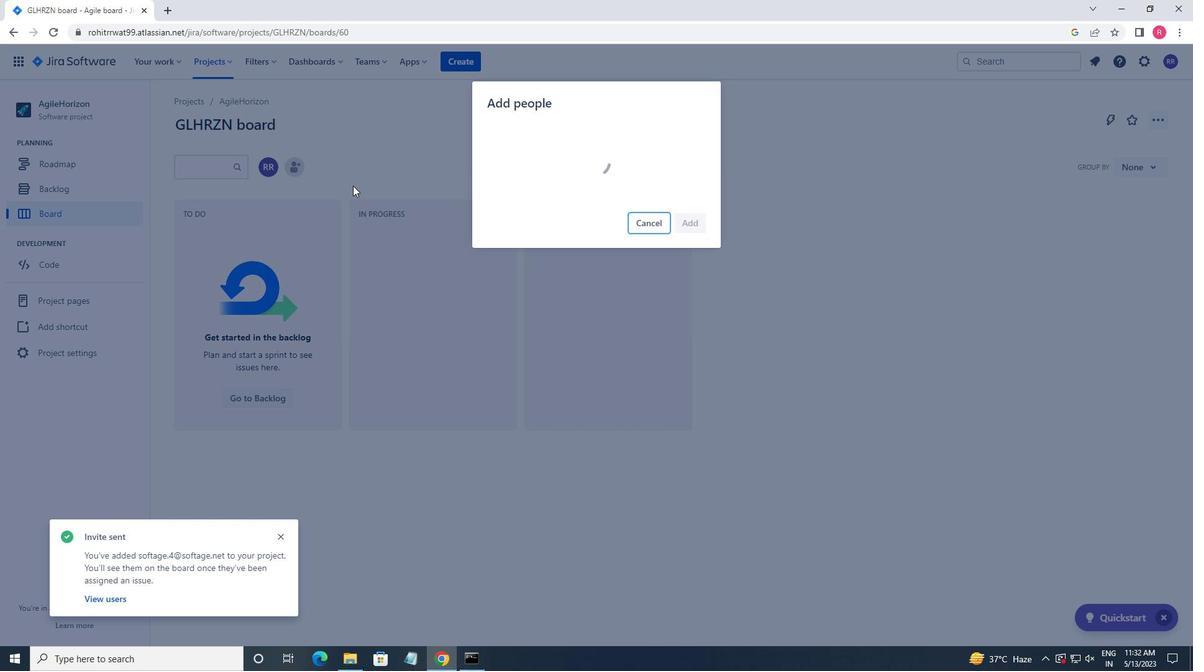 
Action: Key pressed SOFTAGE.1<Key.shift>@SOFTAGE.NET
Screenshot: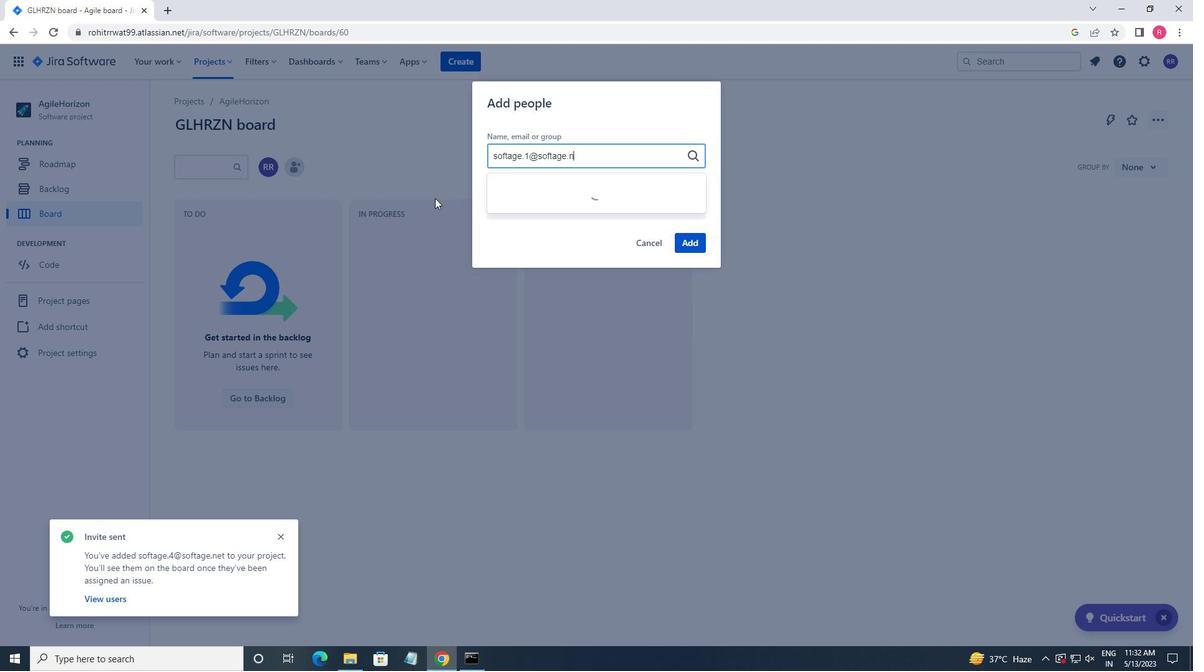 
Action: Mouse moved to (532, 189)
Screenshot: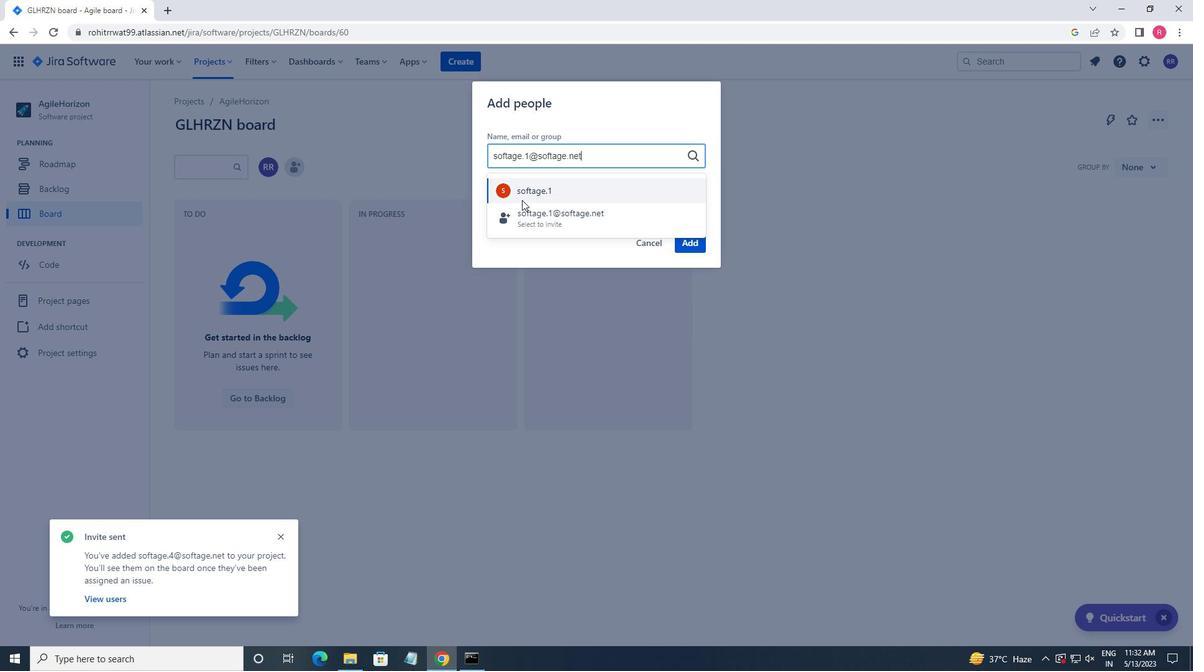 
Action: Mouse pressed left at (532, 189)
Screenshot: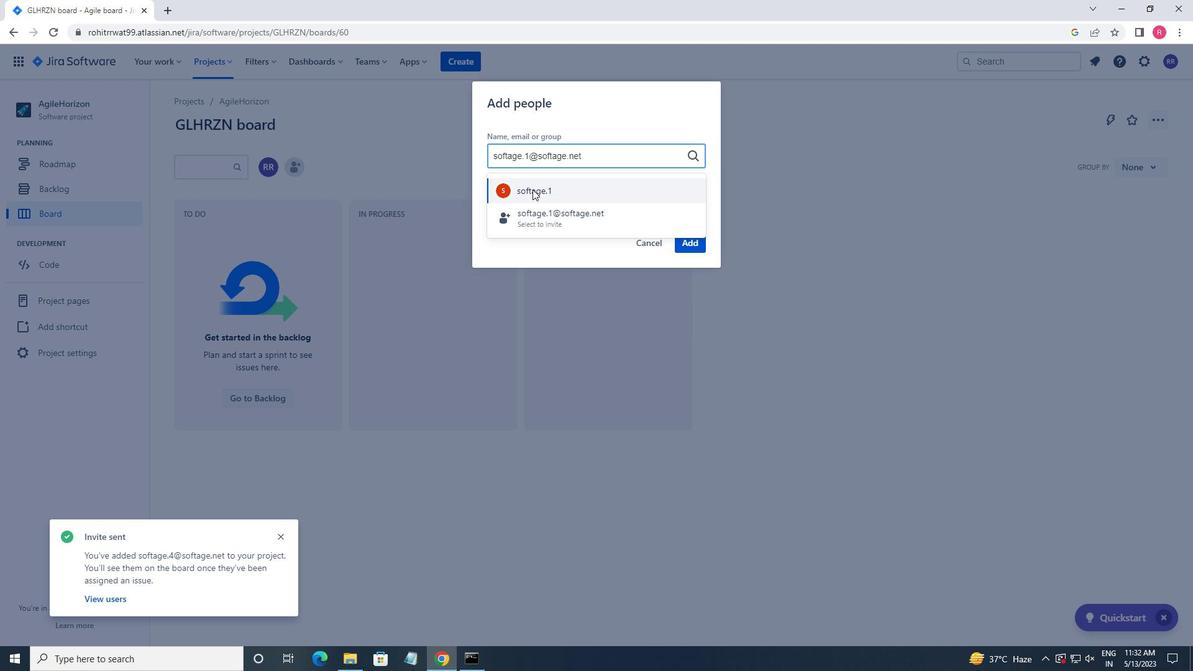 
Action: Mouse moved to (686, 242)
Screenshot: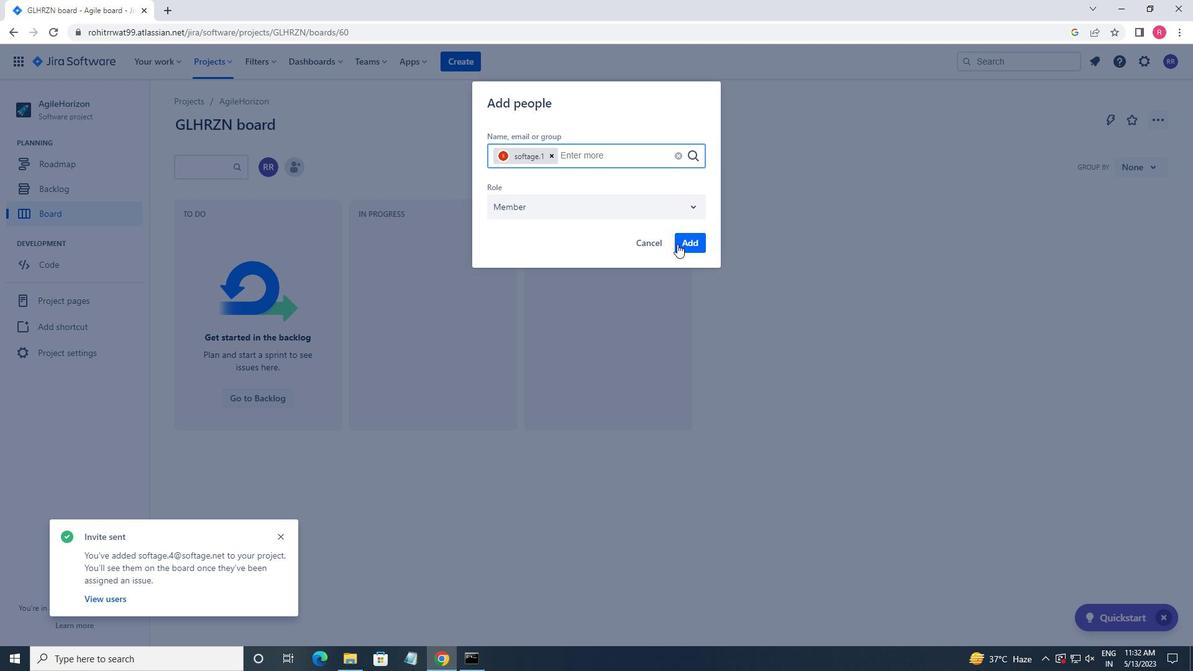 
Action: Mouse pressed left at (686, 242)
Screenshot: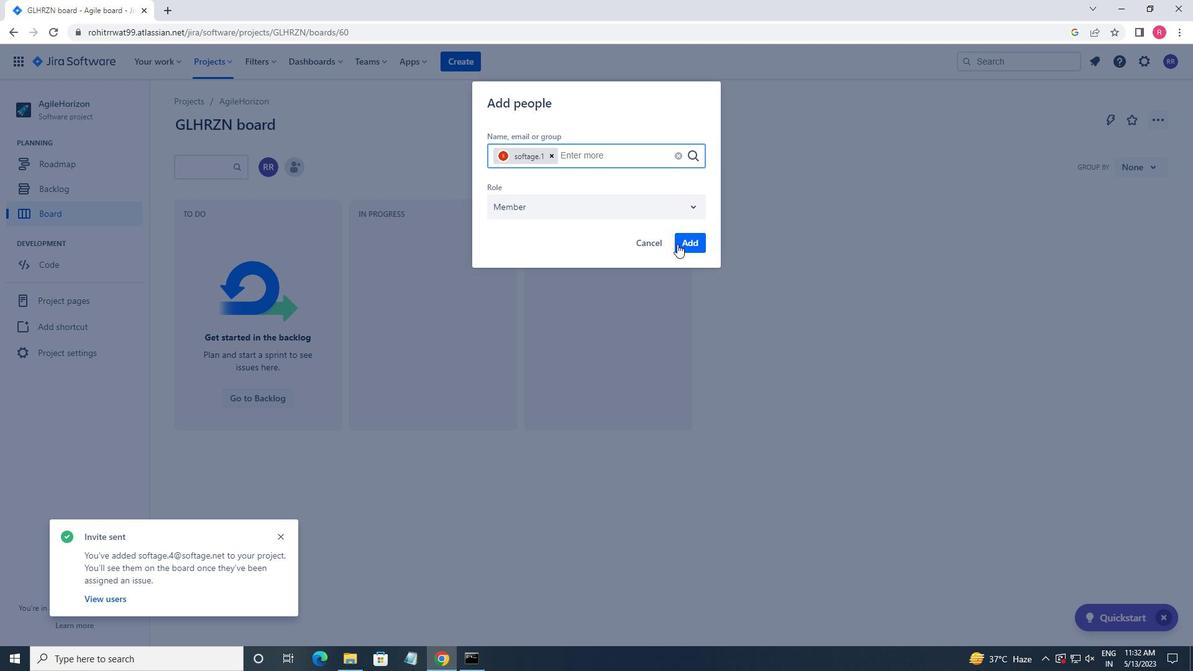 
Action: Mouse moved to (671, 233)
Screenshot: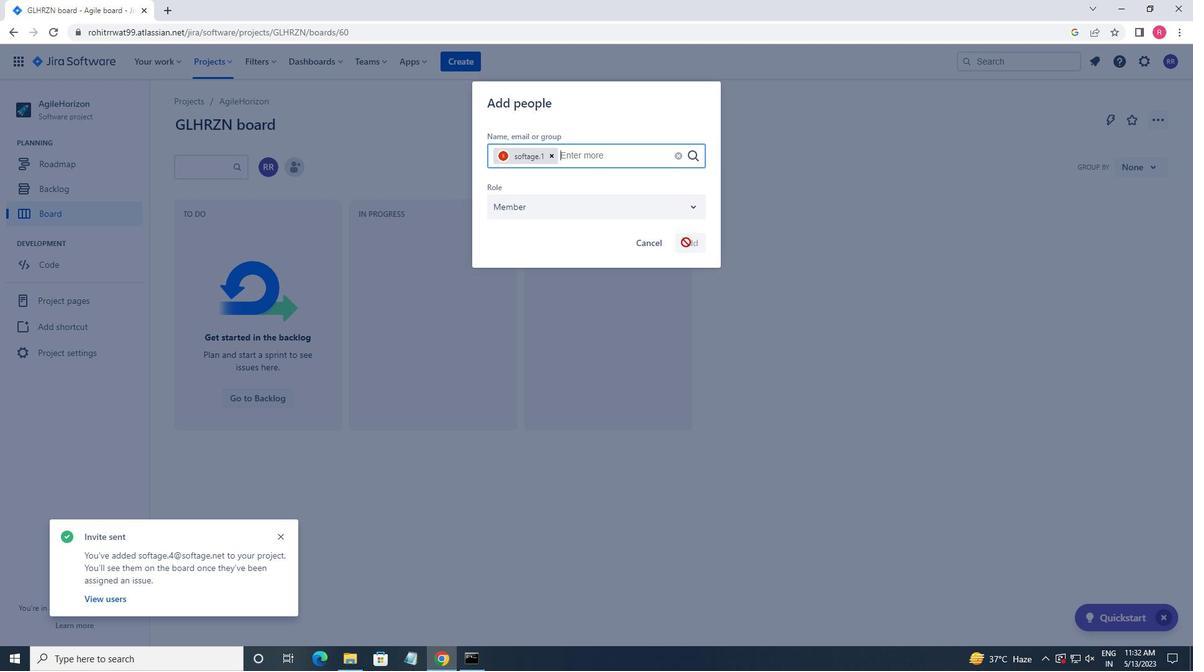 
